 Task: Create a due date automation trigger when advanced on, on the monday of the week before a card is due add fields without custom field "Resume" set to a number greater than 1 and greater than 10 at 11:00 AM.
Action: Mouse moved to (1106, 336)
Screenshot: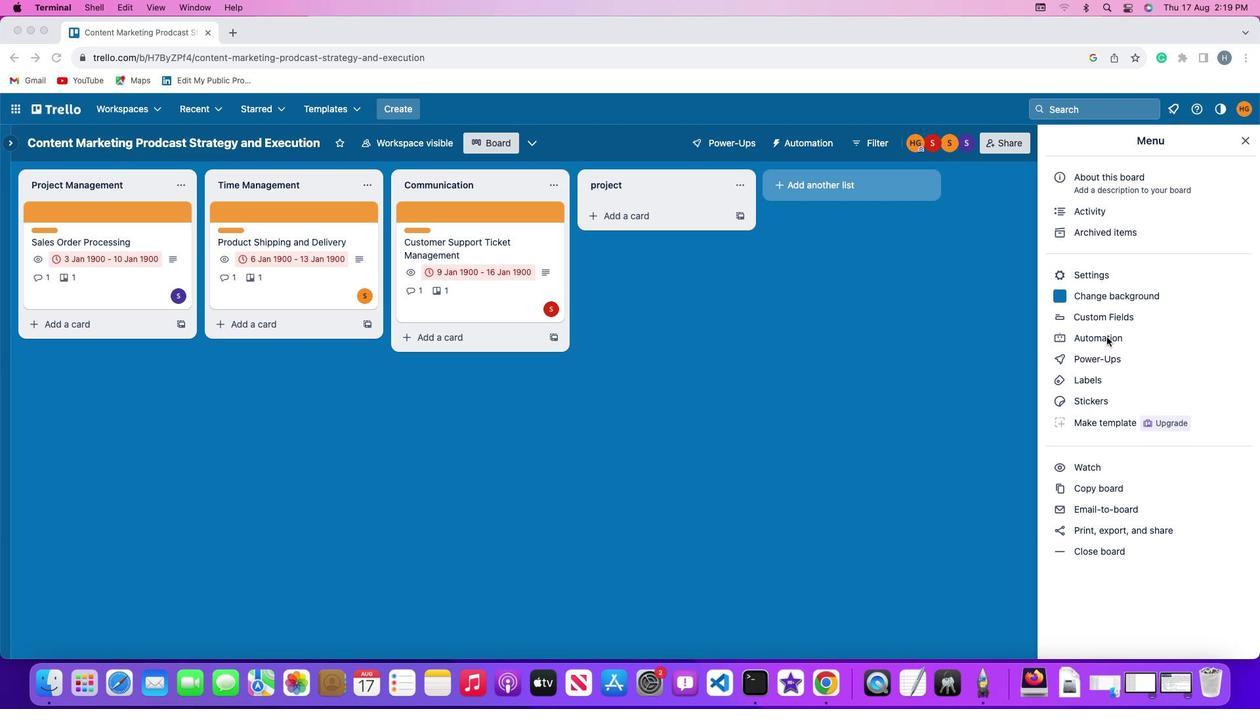 
Action: Mouse pressed left at (1106, 336)
Screenshot: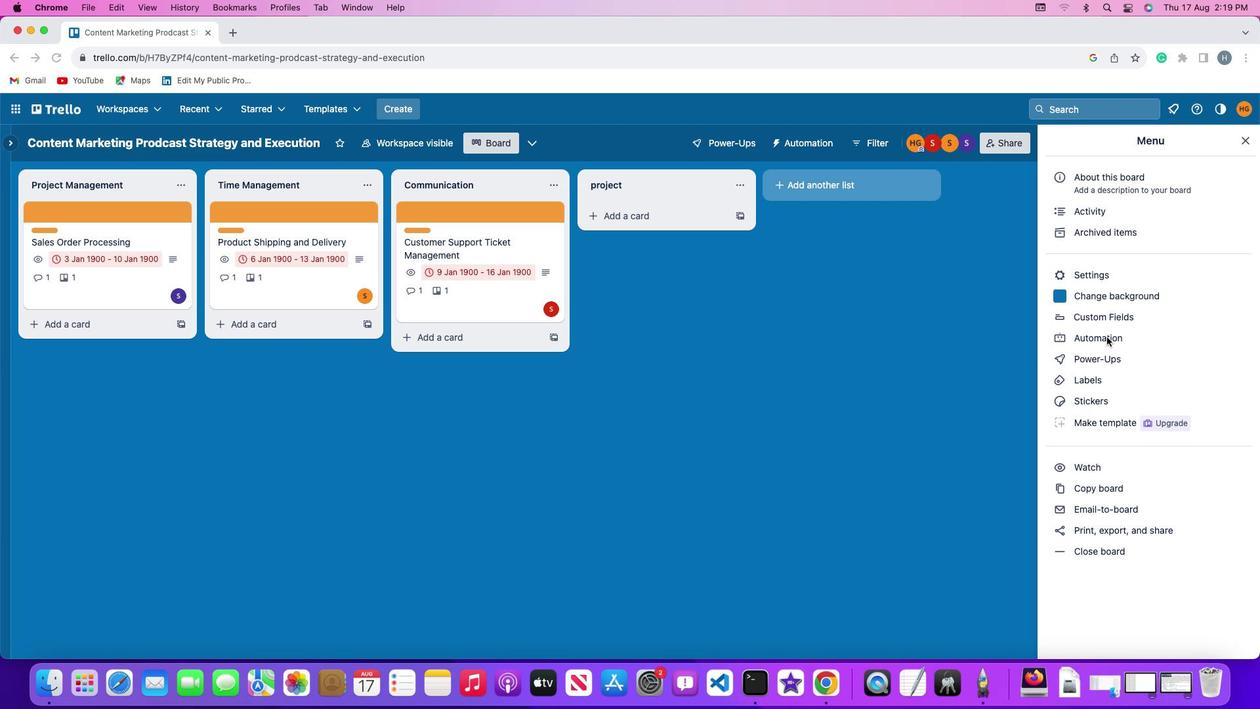 
Action: Mouse pressed left at (1106, 336)
Screenshot: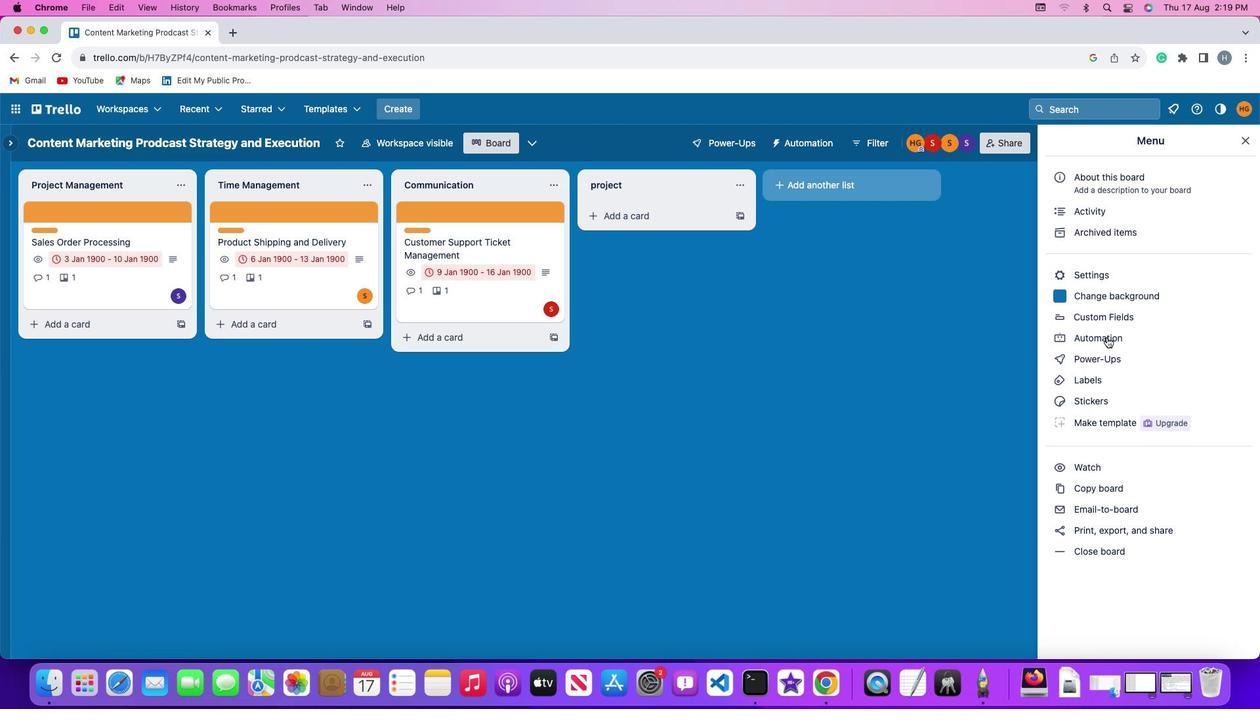
Action: Mouse moved to (47, 303)
Screenshot: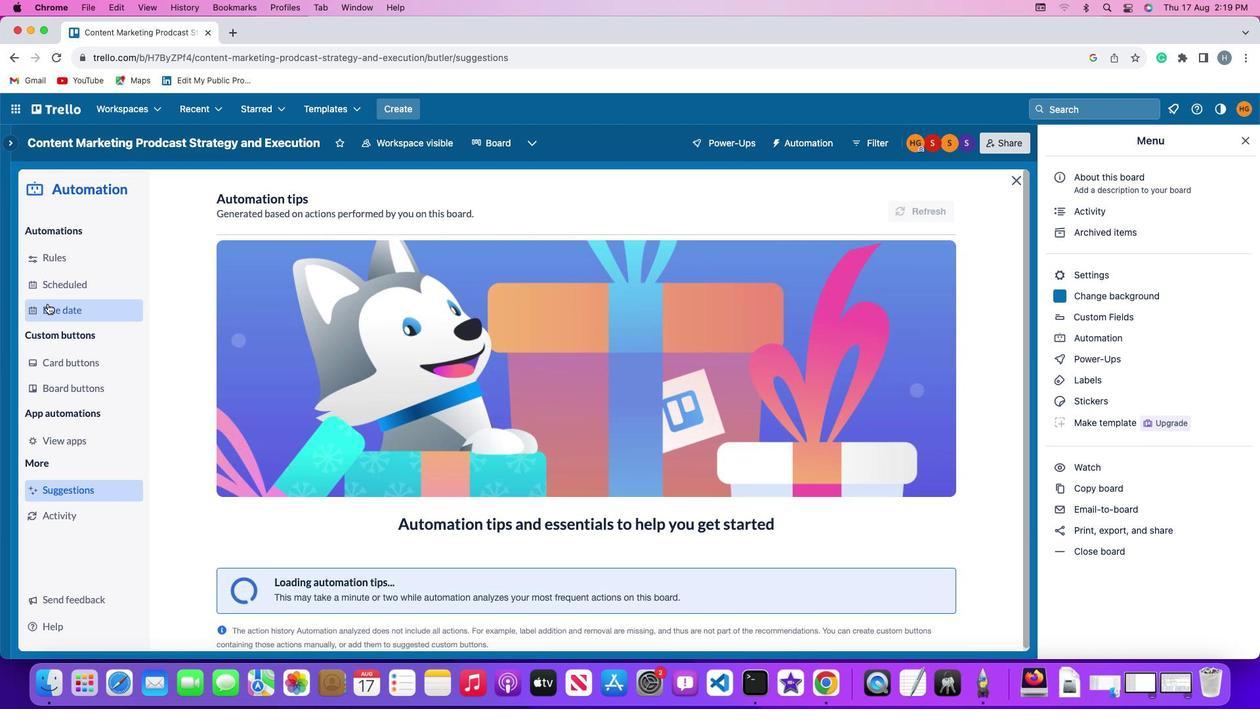 
Action: Mouse pressed left at (47, 303)
Screenshot: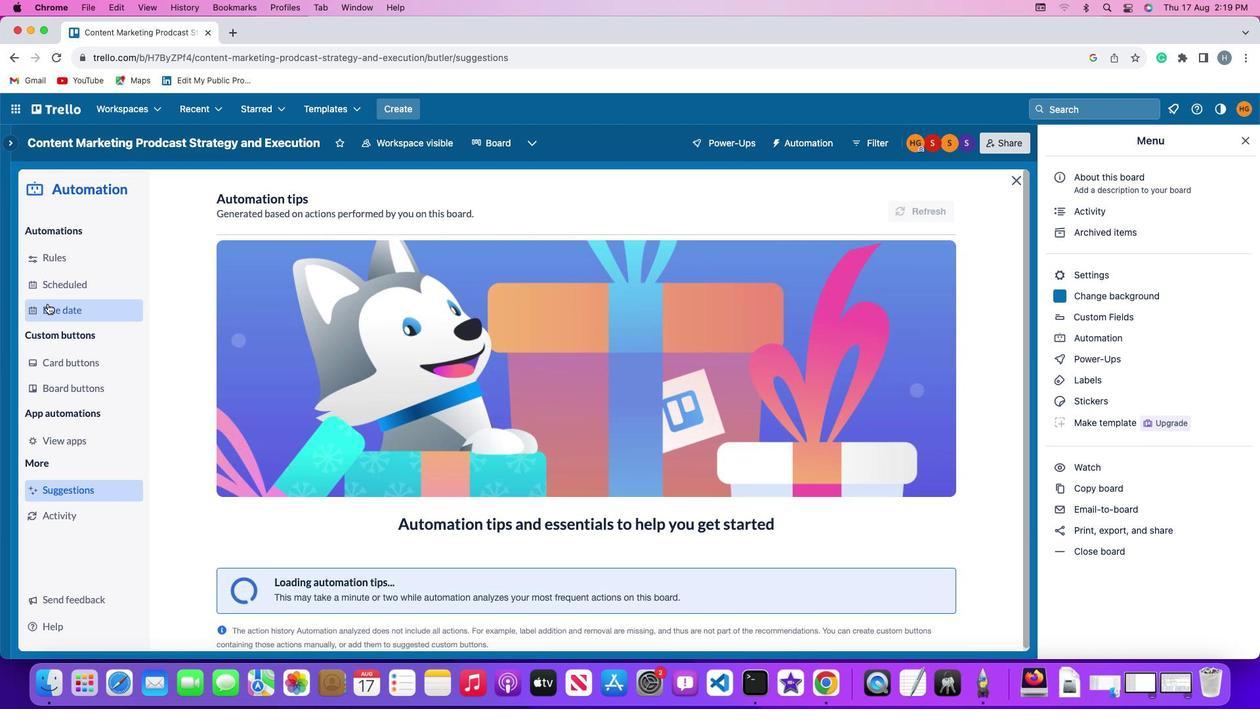 
Action: Mouse moved to (891, 201)
Screenshot: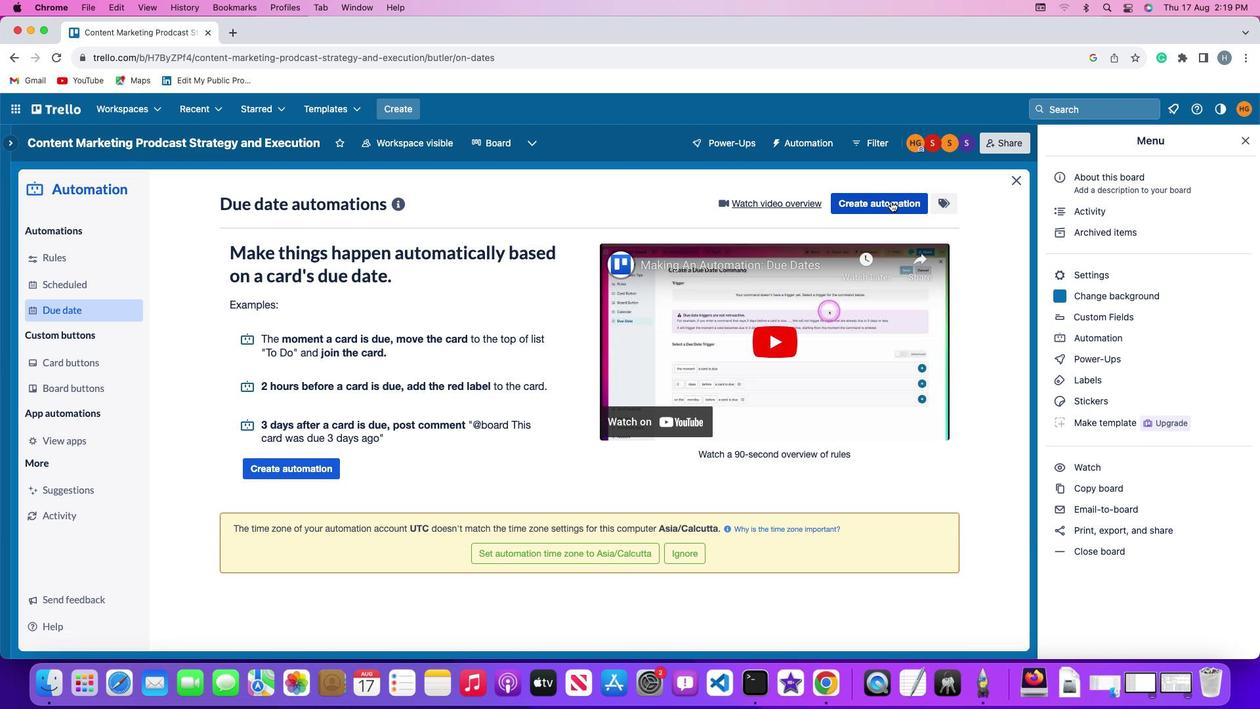 
Action: Mouse pressed left at (891, 201)
Screenshot: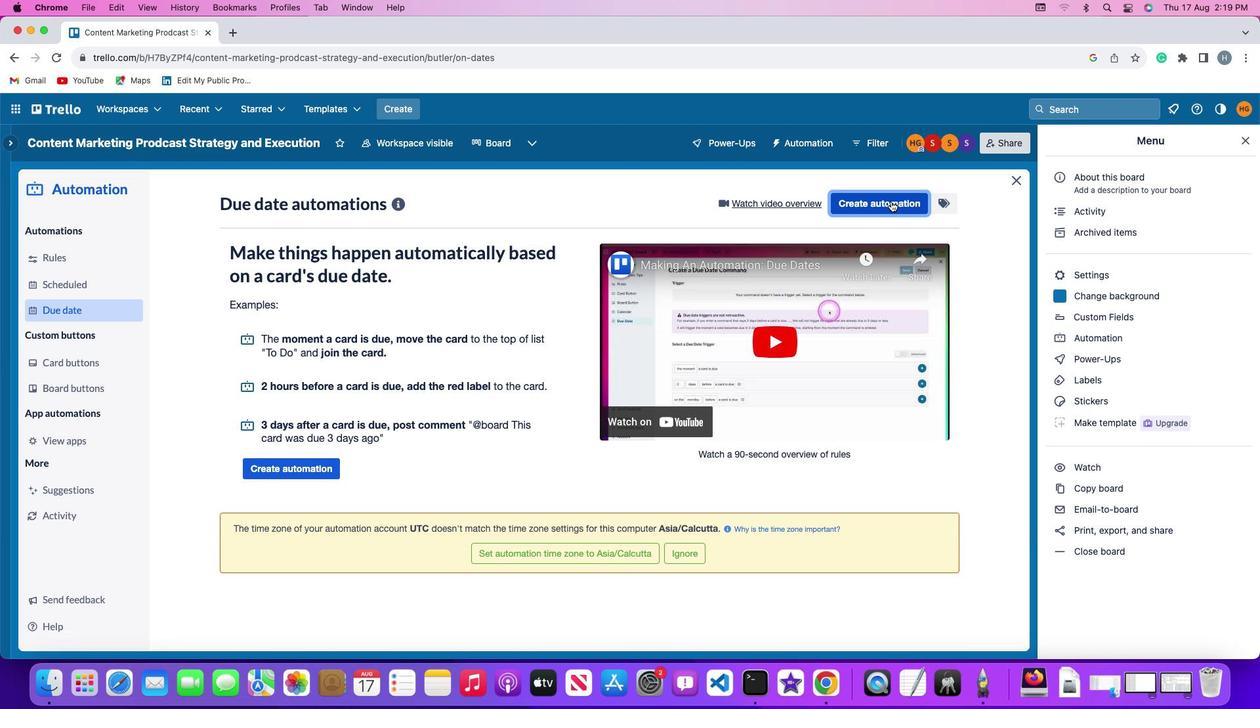 
Action: Mouse moved to (244, 329)
Screenshot: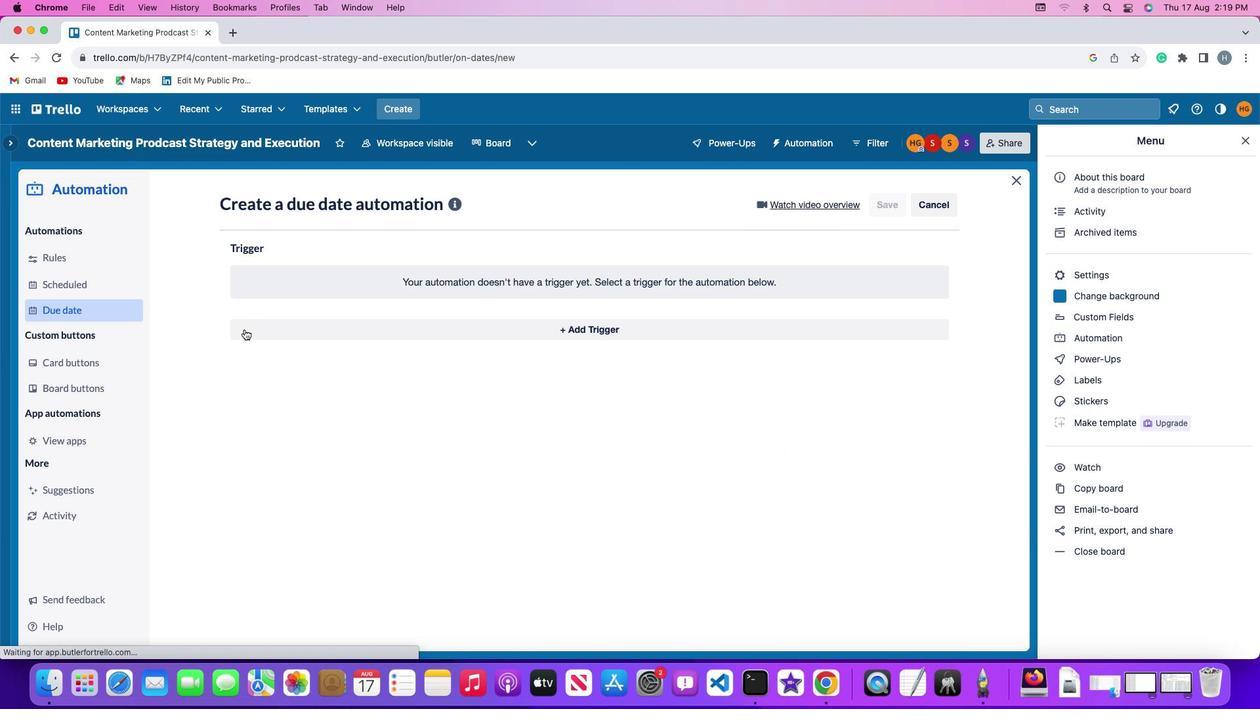 
Action: Mouse pressed left at (244, 329)
Screenshot: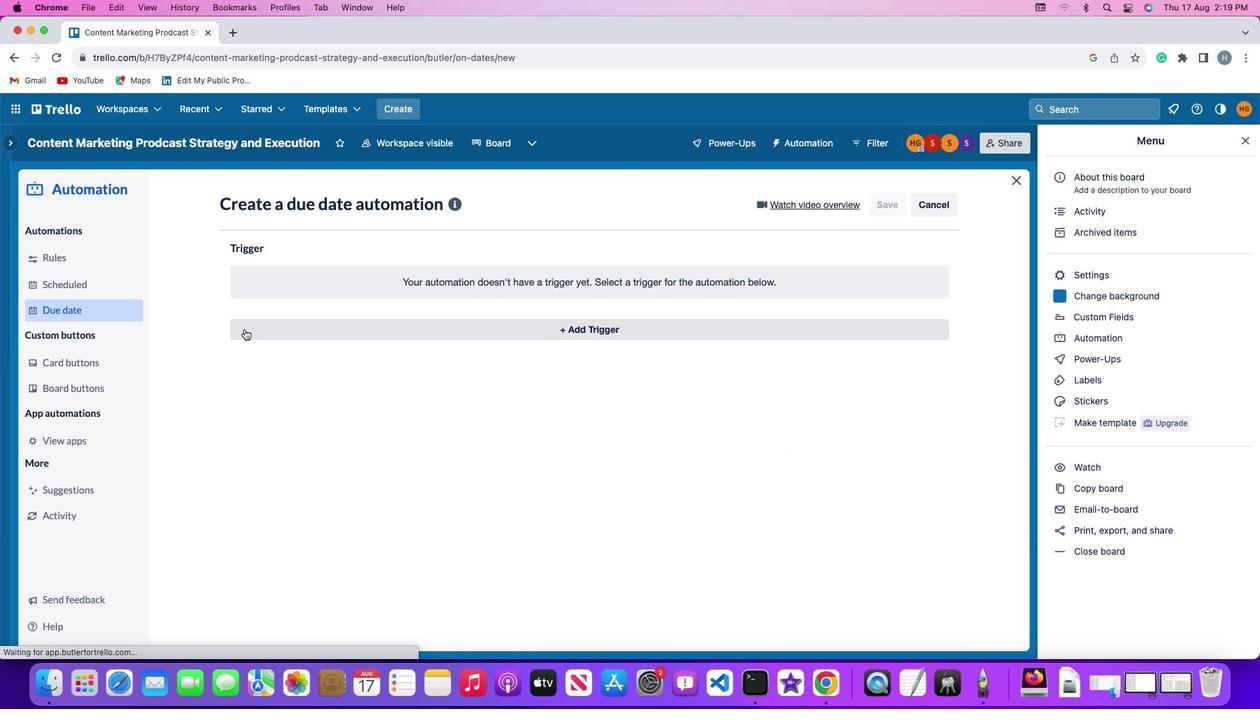 
Action: Mouse moved to (294, 575)
Screenshot: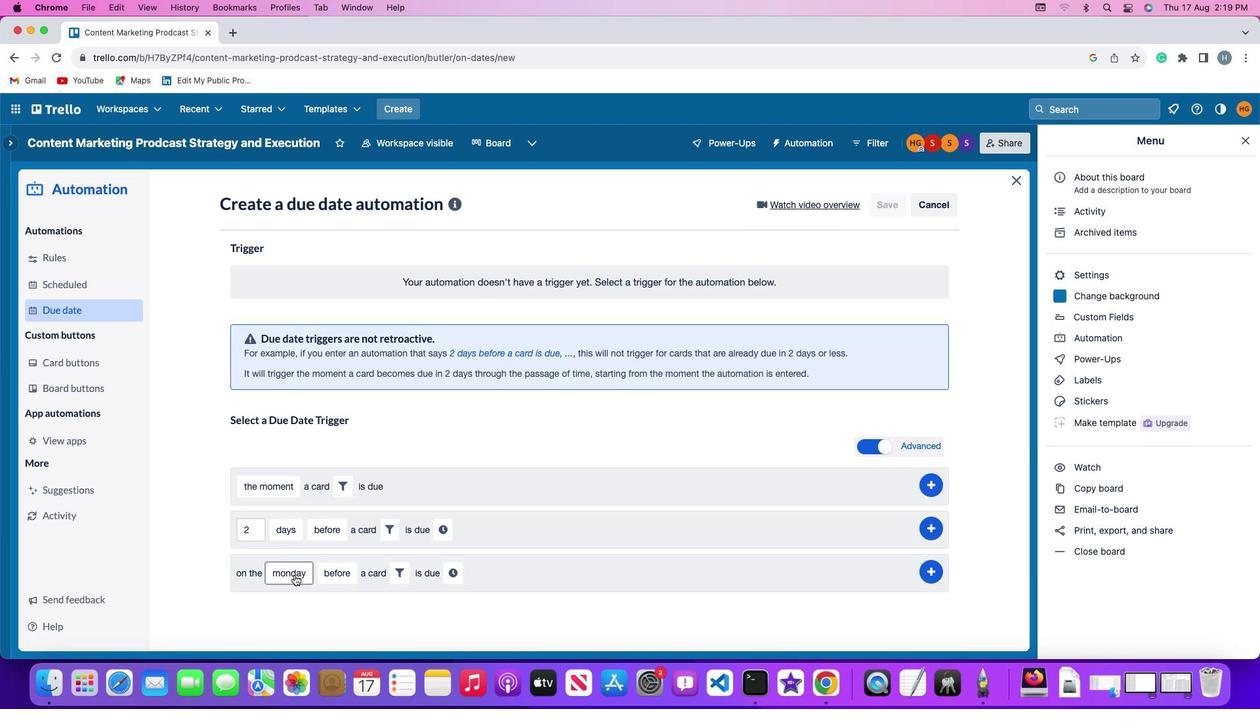 
Action: Mouse pressed left at (294, 575)
Screenshot: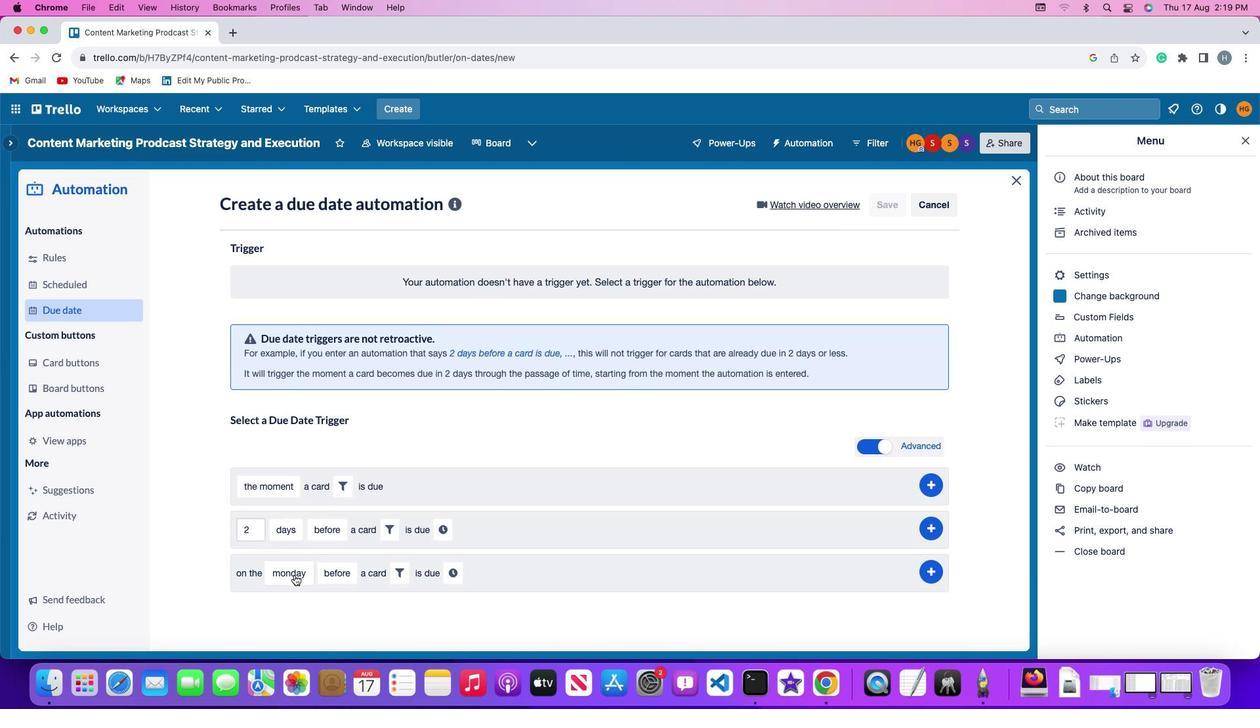 
Action: Mouse moved to (307, 384)
Screenshot: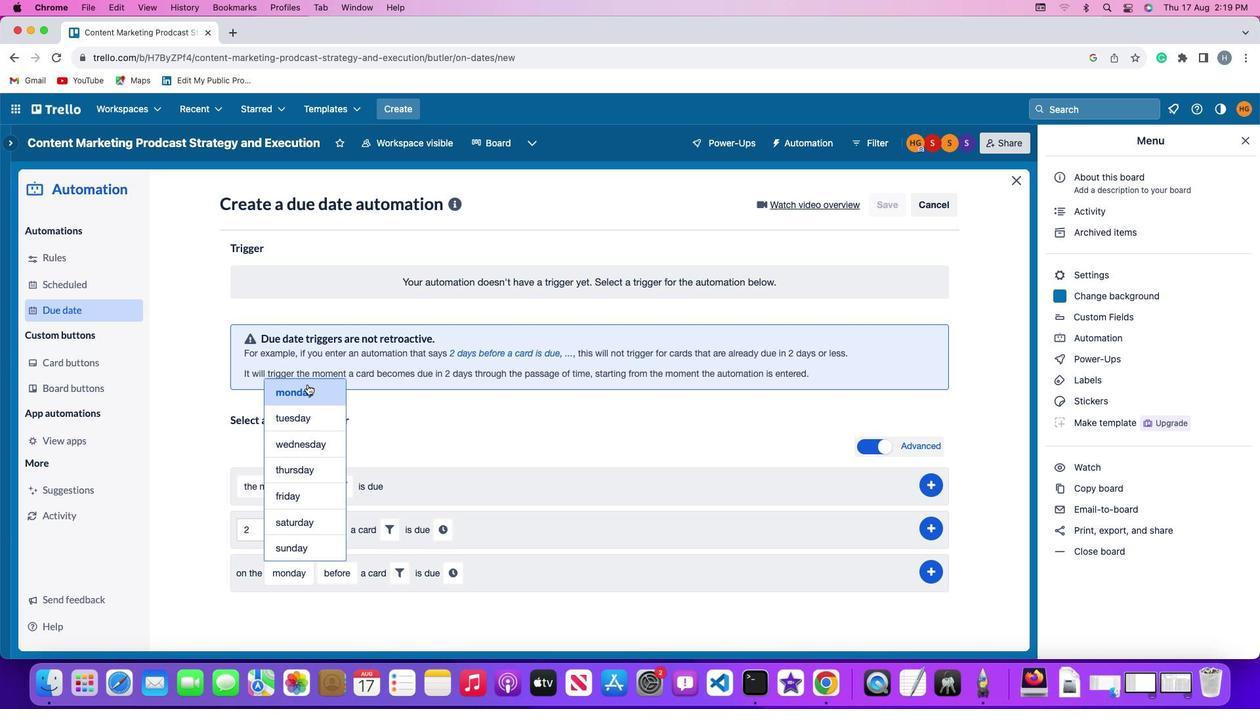 
Action: Mouse pressed left at (307, 384)
Screenshot: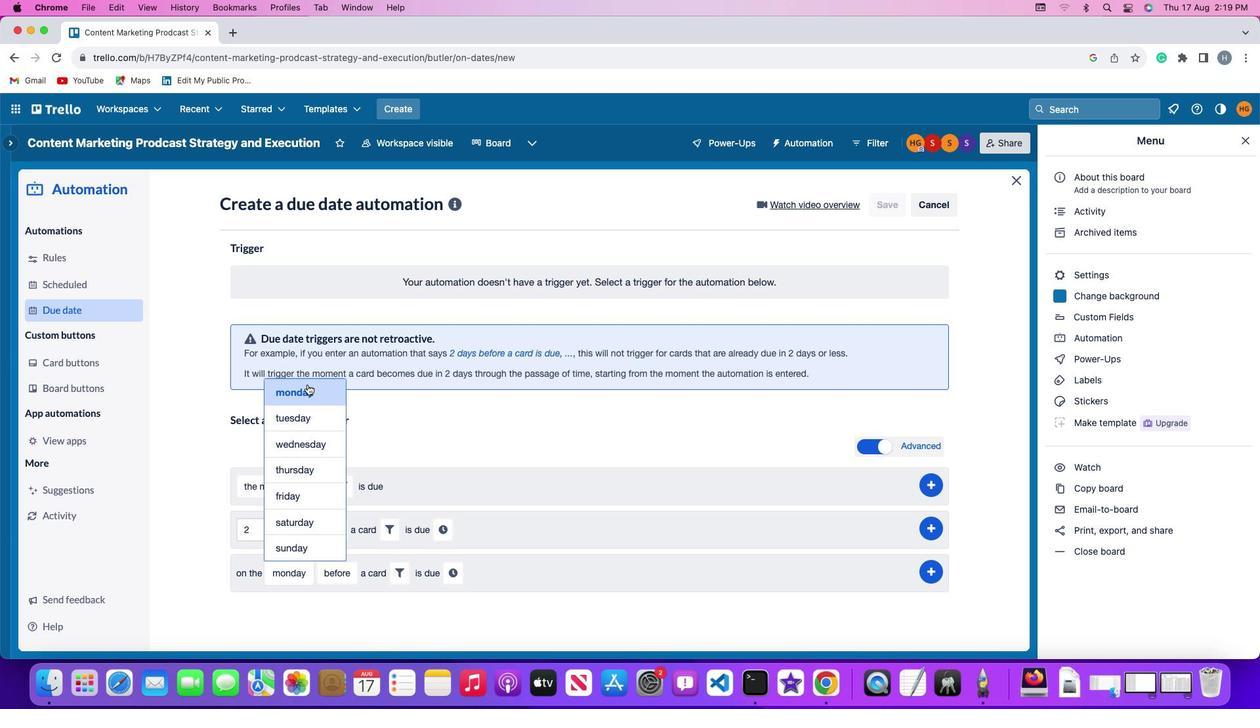 
Action: Mouse moved to (343, 573)
Screenshot: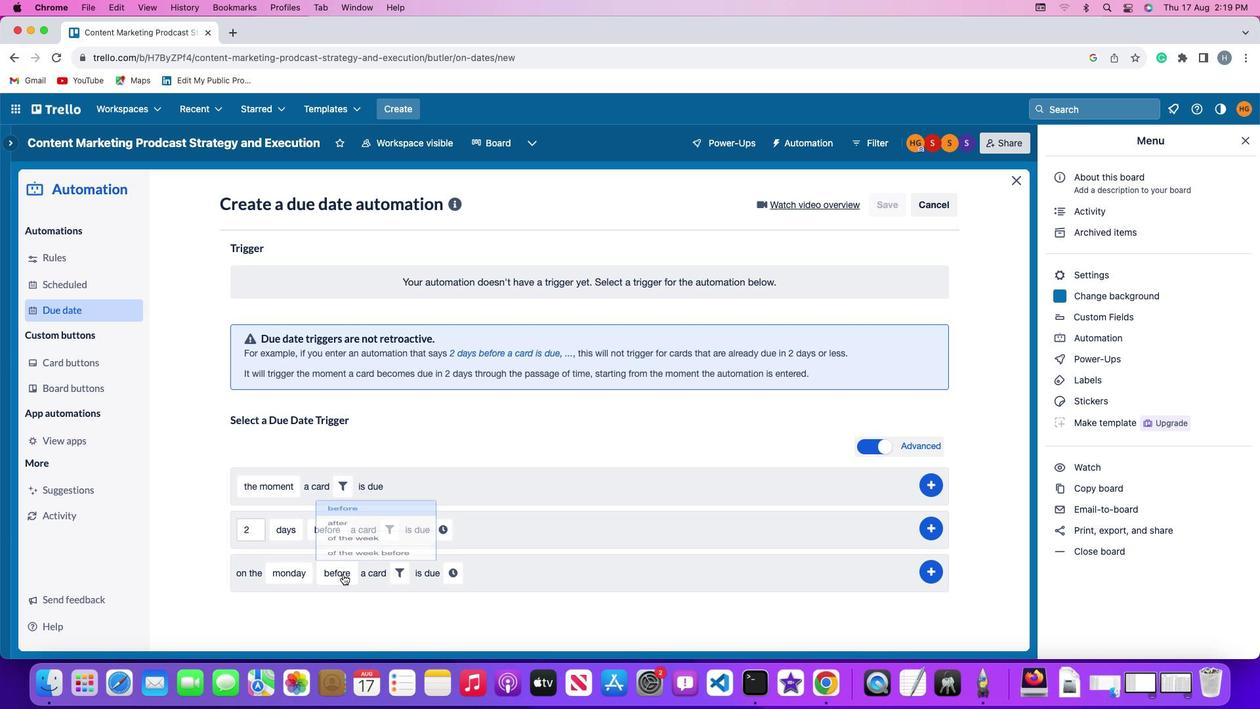 
Action: Mouse pressed left at (343, 573)
Screenshot: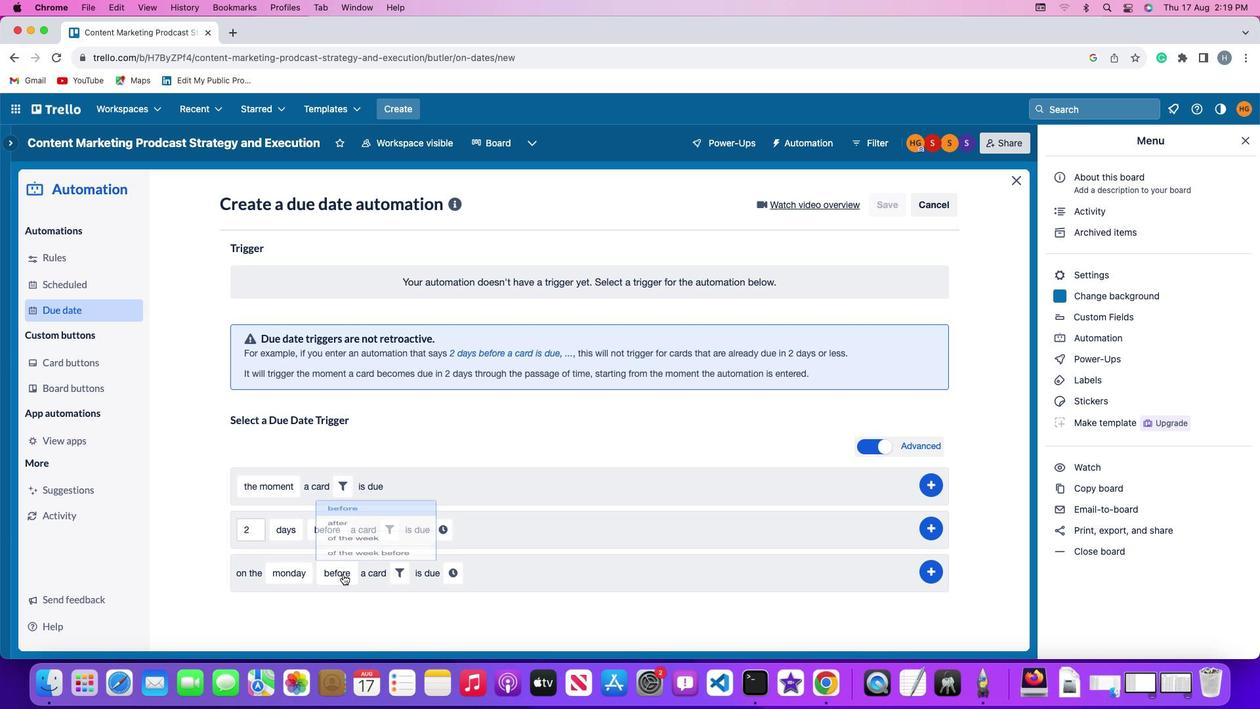 
Action: Mouse moved to (349, 547)
Screenshot: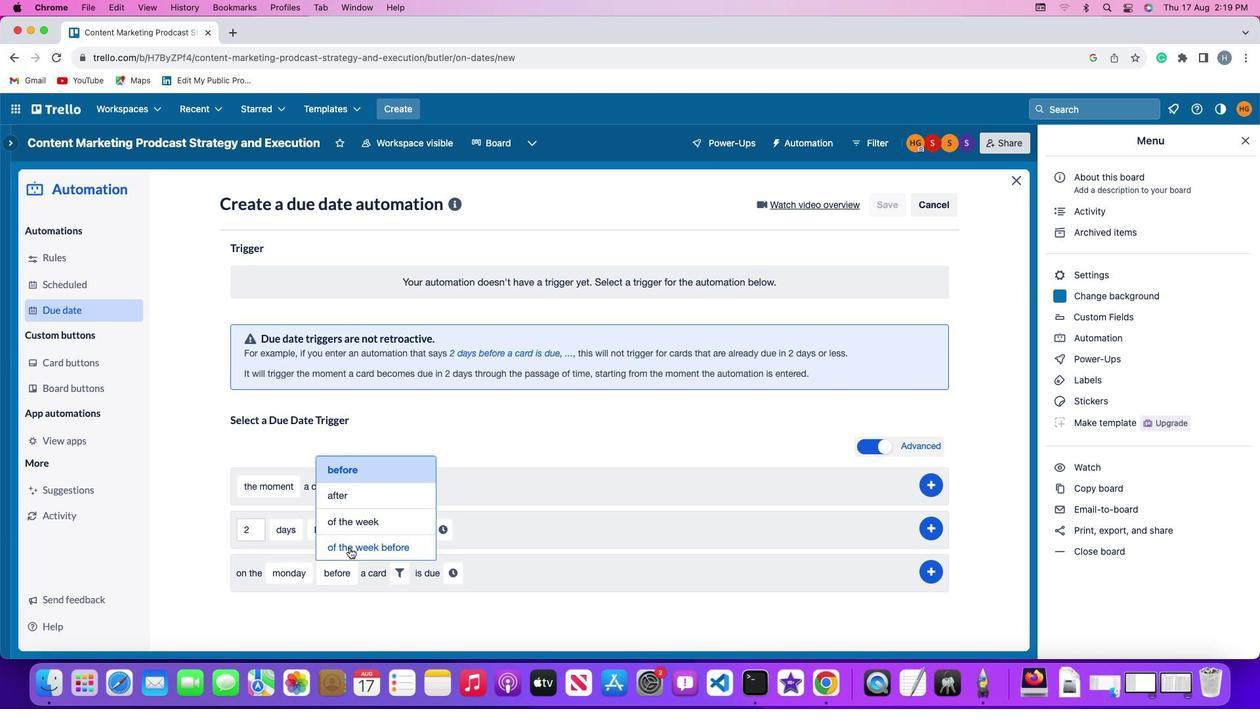 
Action: Mouse pressed left at (349, 547)
Screenshot: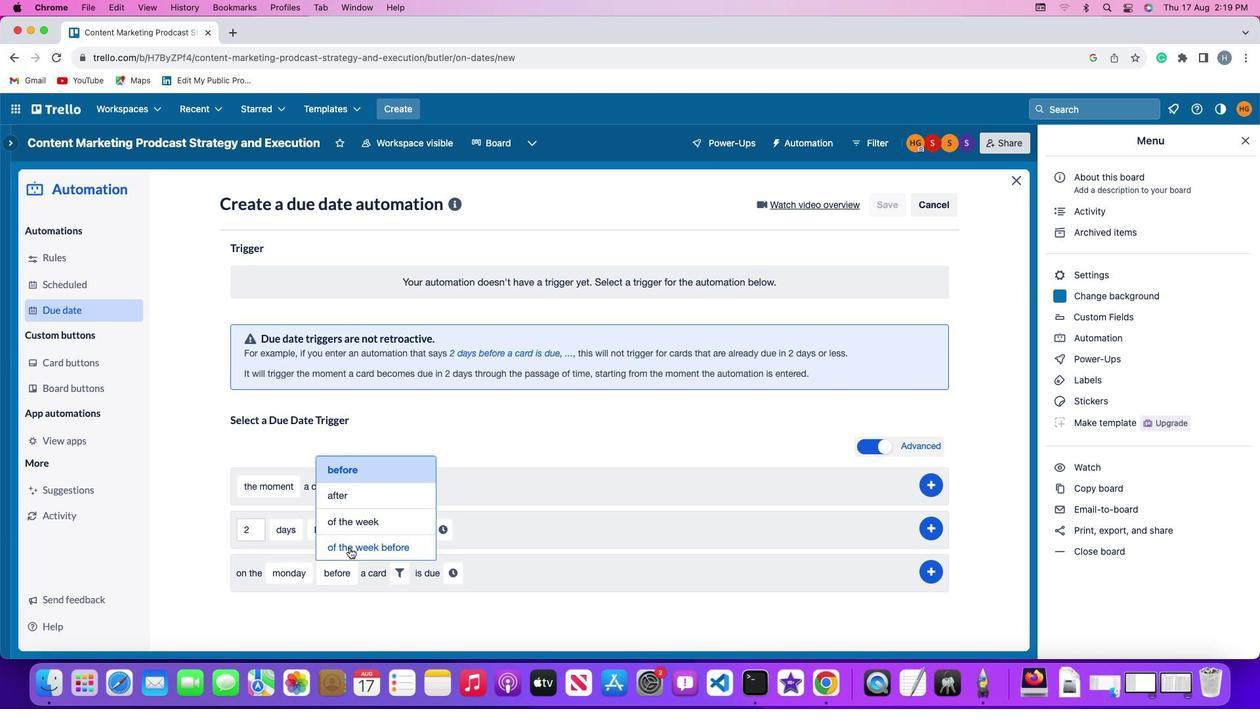 
Action: Mouse moved to (445, 571)
Screenshot: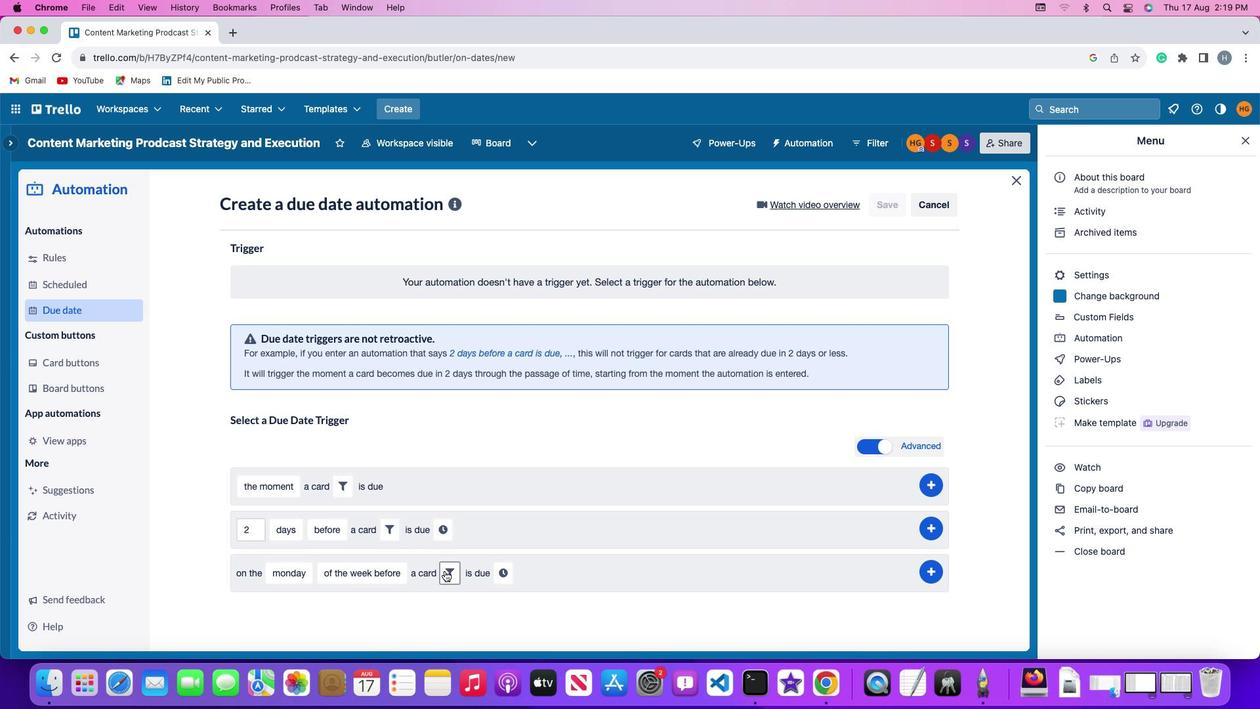 
Action: Mouse pressed left at (445, 571)
Screenshot: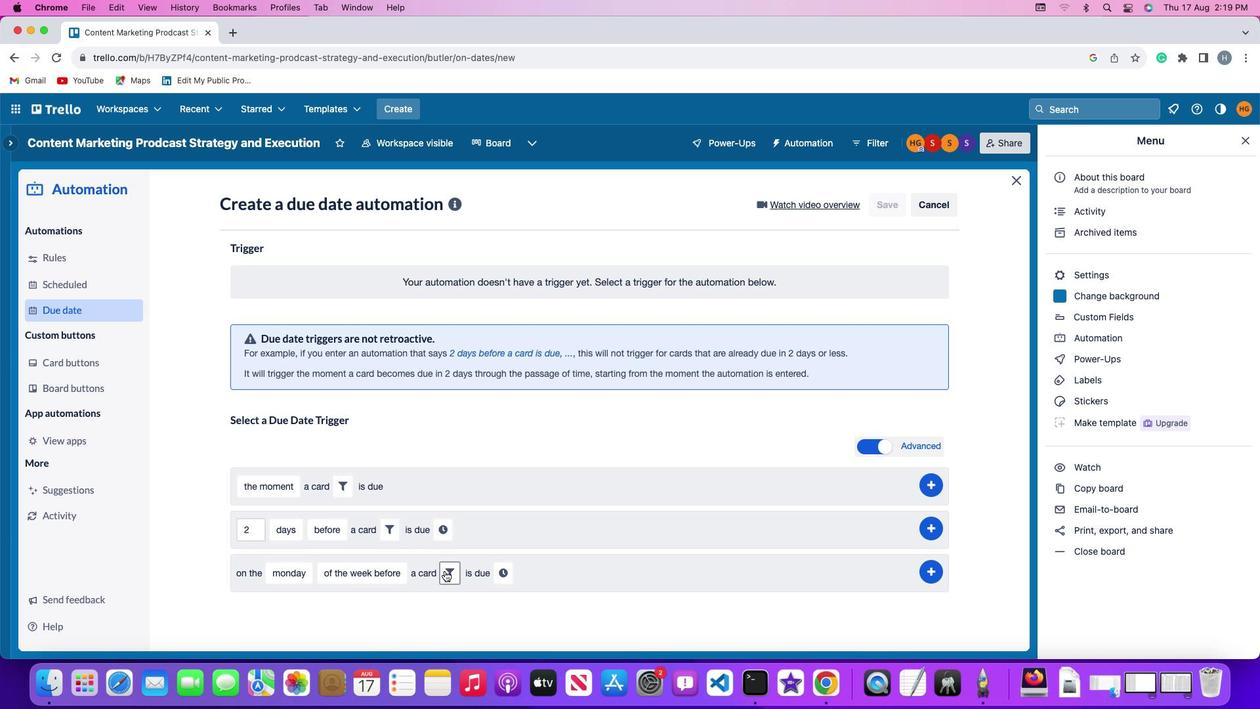 
Action: Mouse moved to (654, 613)
Screenshot: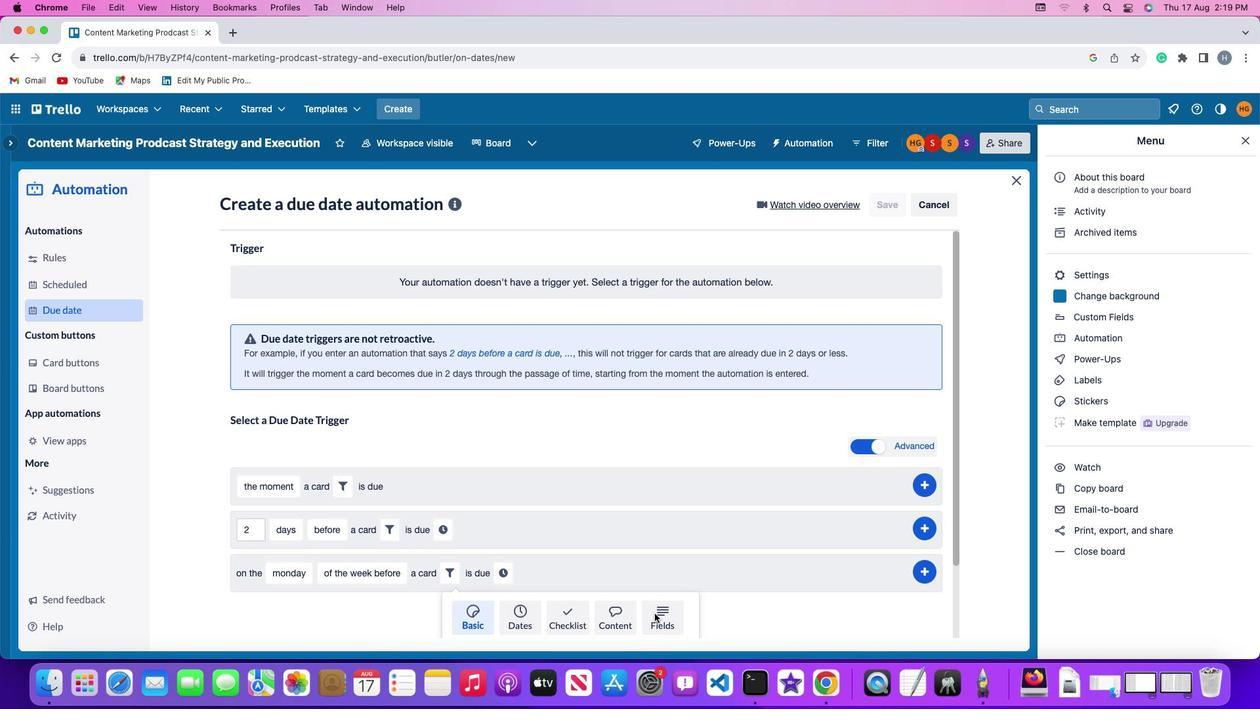 
Action: Mouse pressed left at (654, 613)
Screenshot: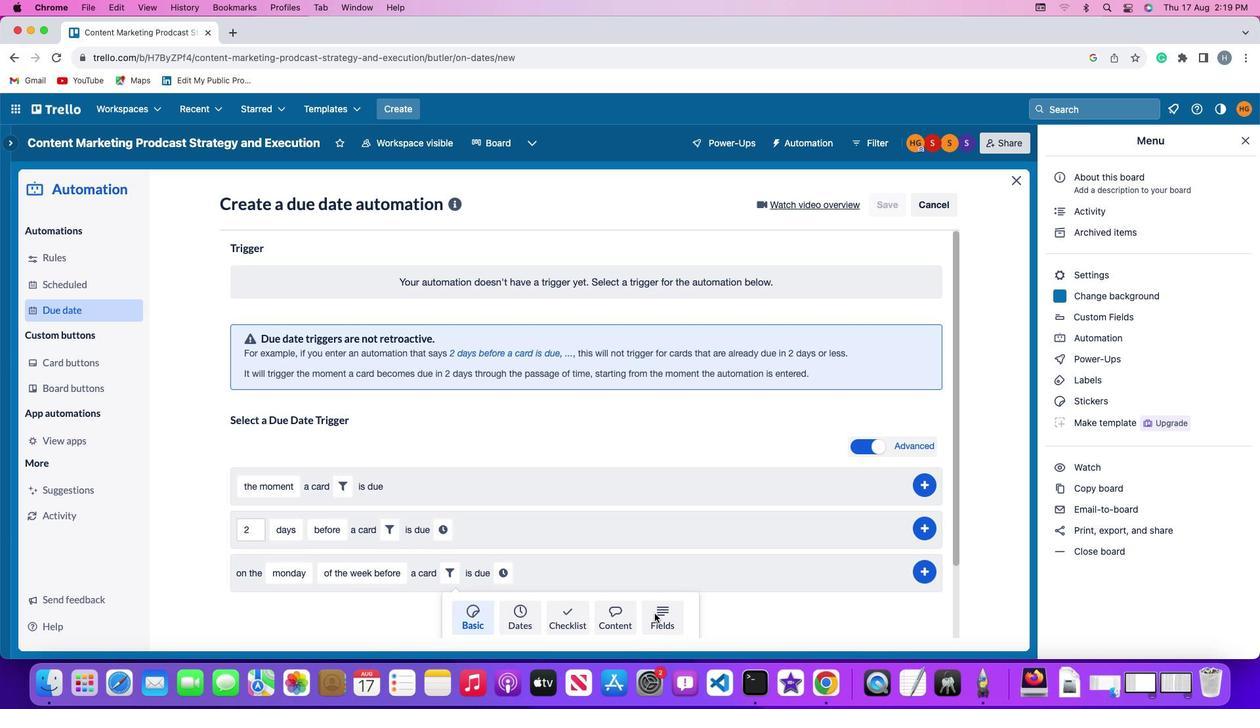 
Action: Mouse moved to (388, 598)
Screenshot: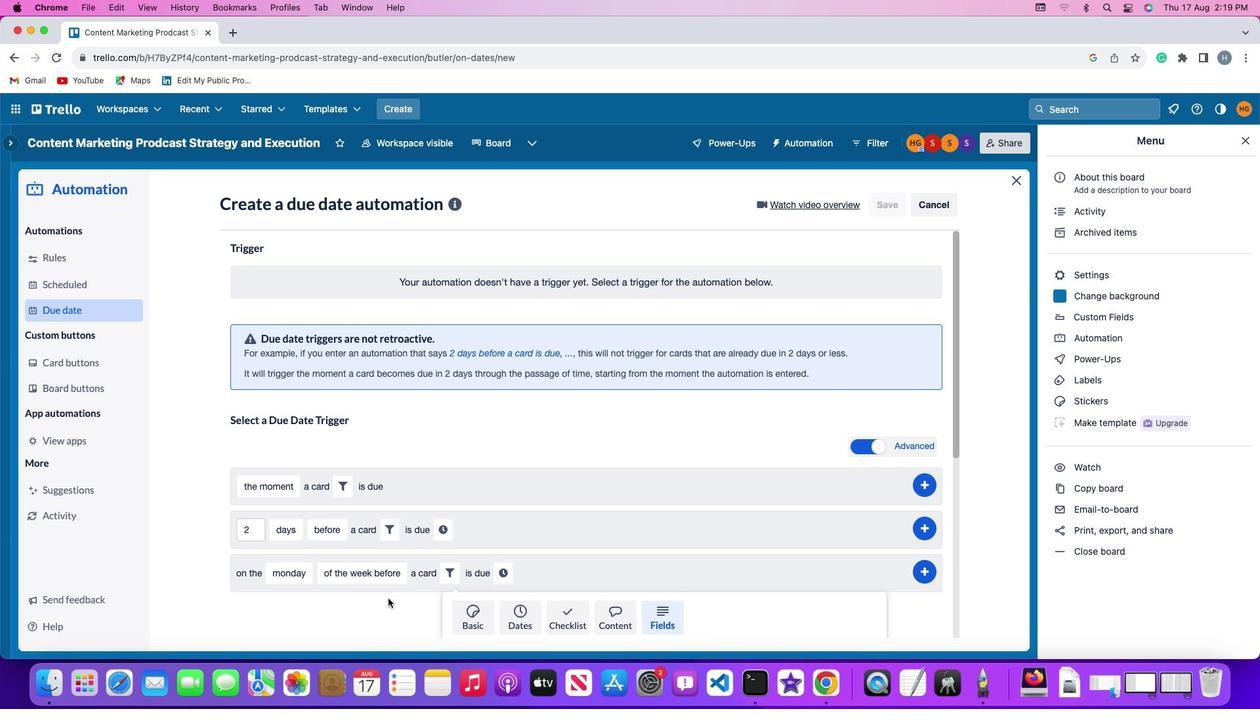 
Action: Mouse scrolled (388, 598) with delta (0, 0)
Screenshot: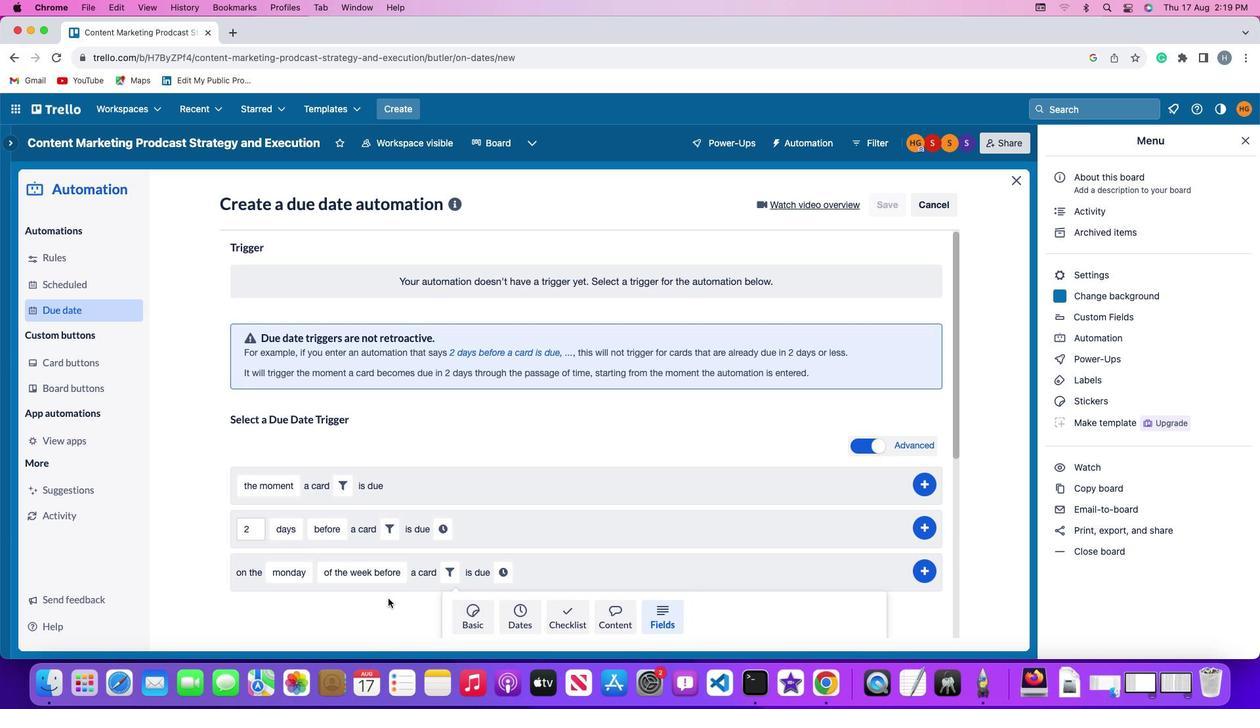 
Action: Mouse scrolled (388, 598) with delta (0, 0)
Screenshot: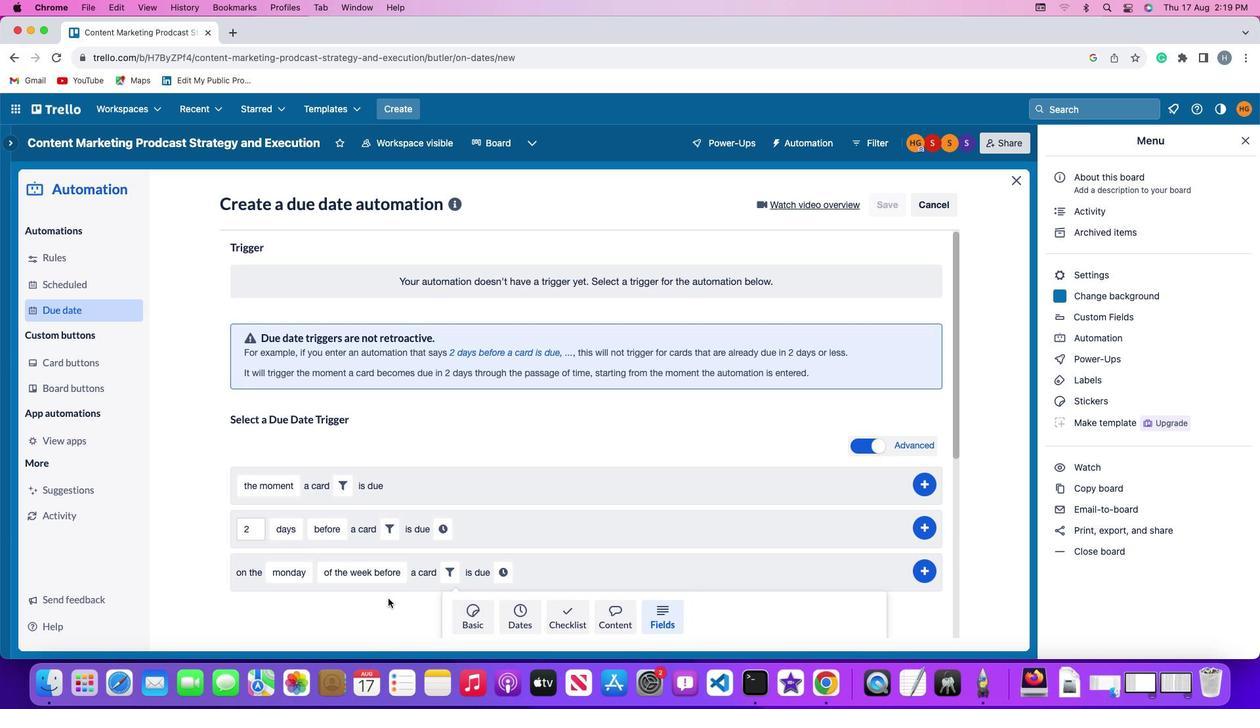 
Action: Mouse scrolled (388, 598) with delta (0, -2)
Screenshot: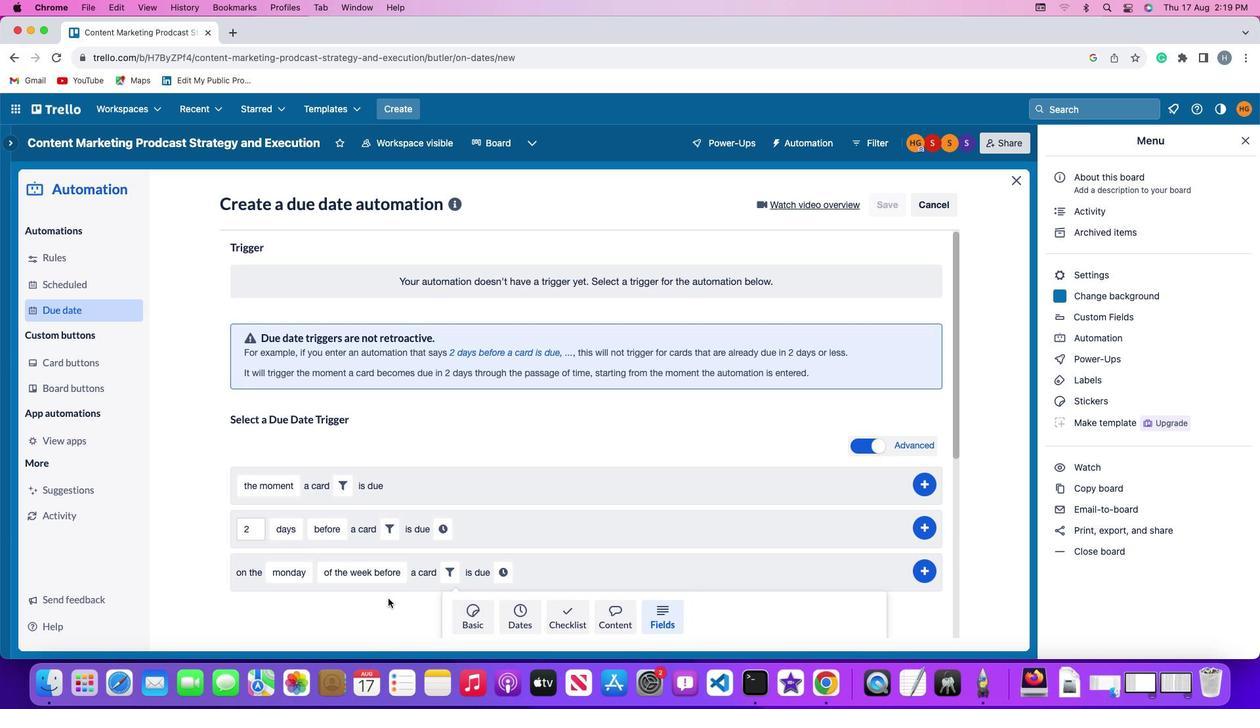 
Action: Mouse scrolled (388, 598) with delta (0, -3)
Screenshot: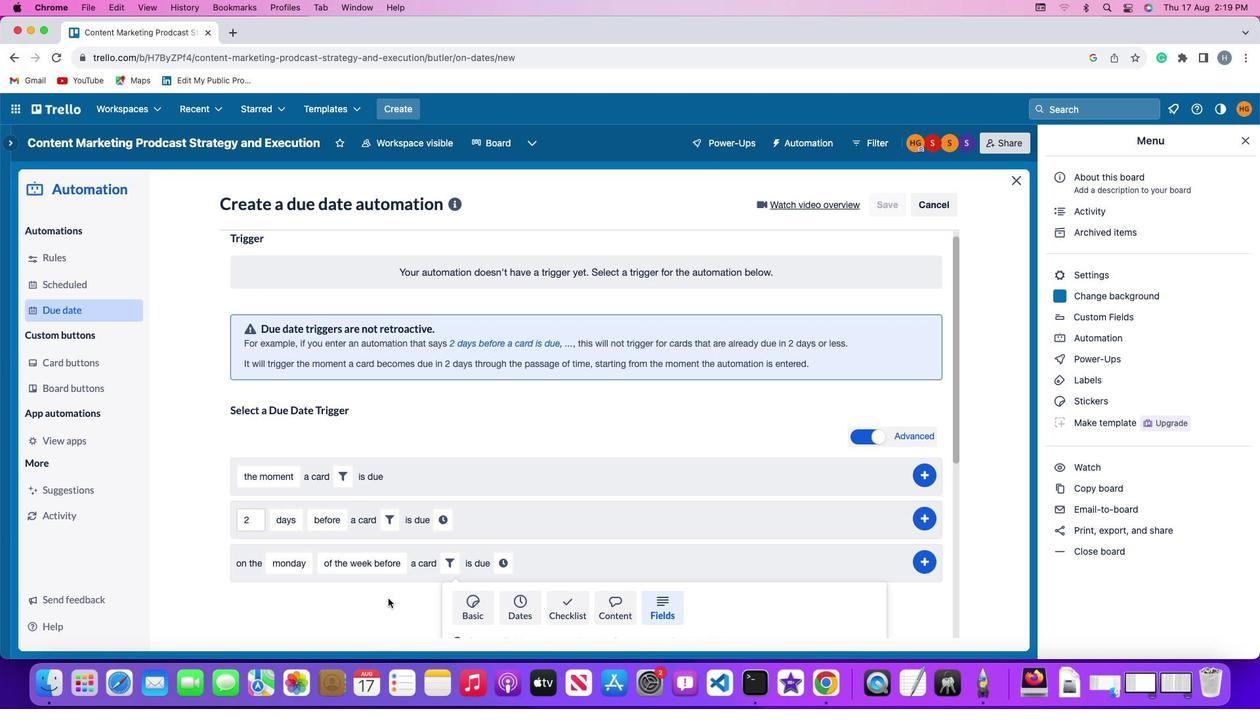 
Action: Mouse scrolled (388, 598) with delta (0, -3)
Screenshot: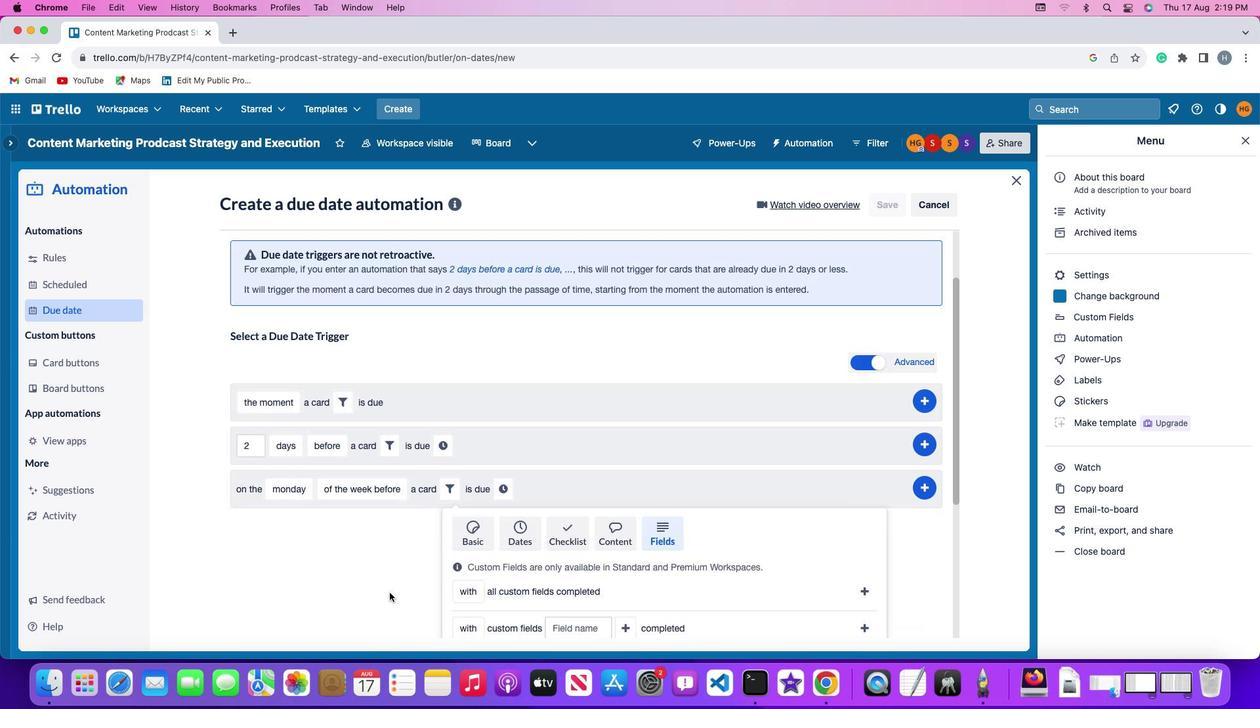 
Action: Mouse moved to (389, 588)
Screenshot: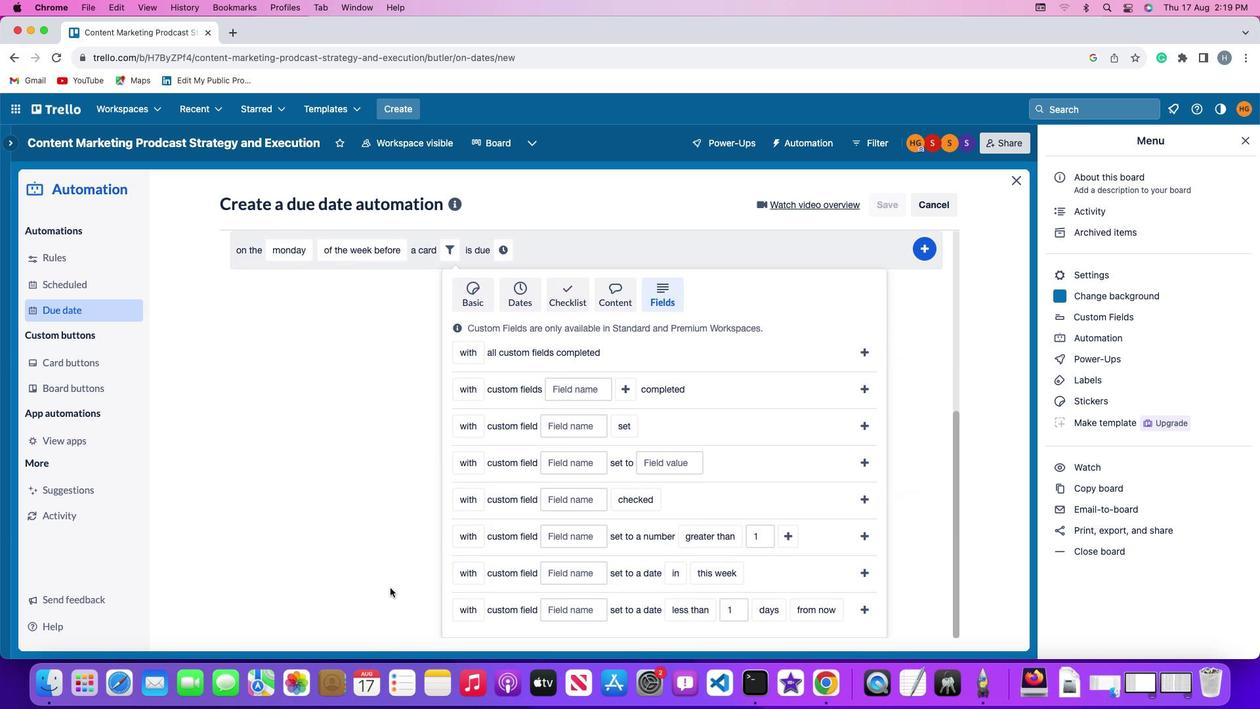 
Action: Mouse scrolled (389, 588) with delta (0, 0)
Screenshot: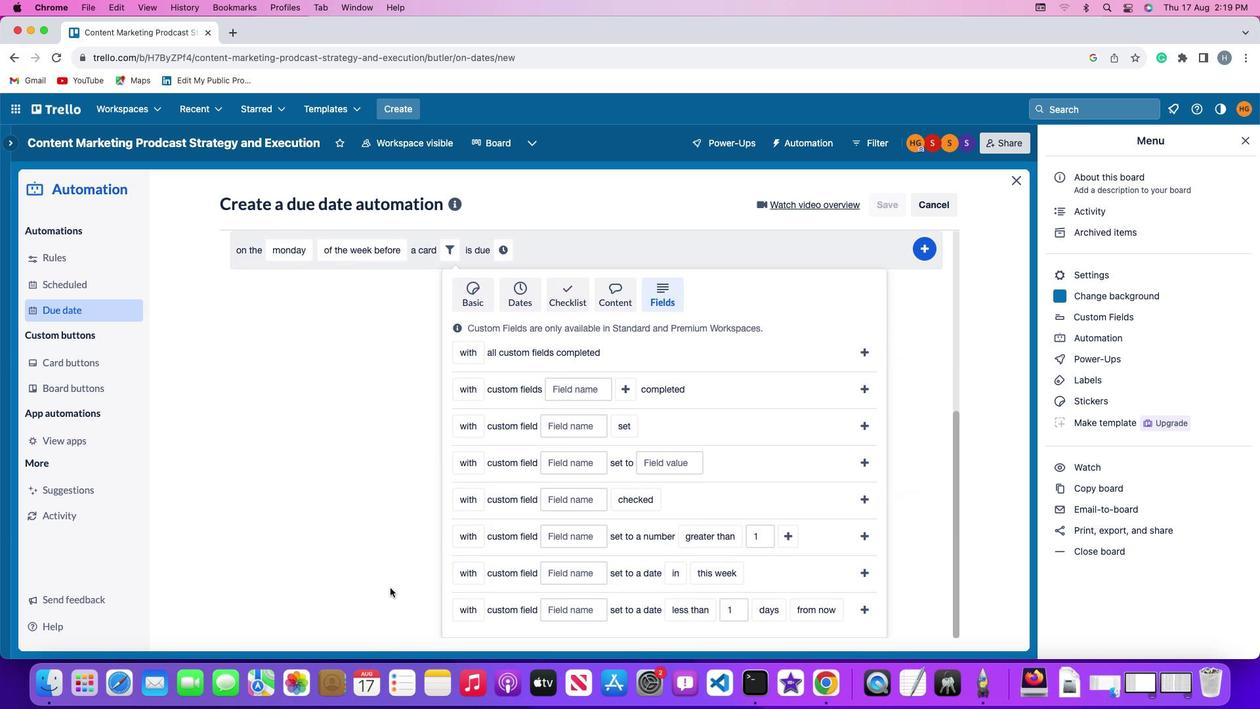 
Action: Mouse scrolled (389, 588) with delta (0, 0)
Screenshot: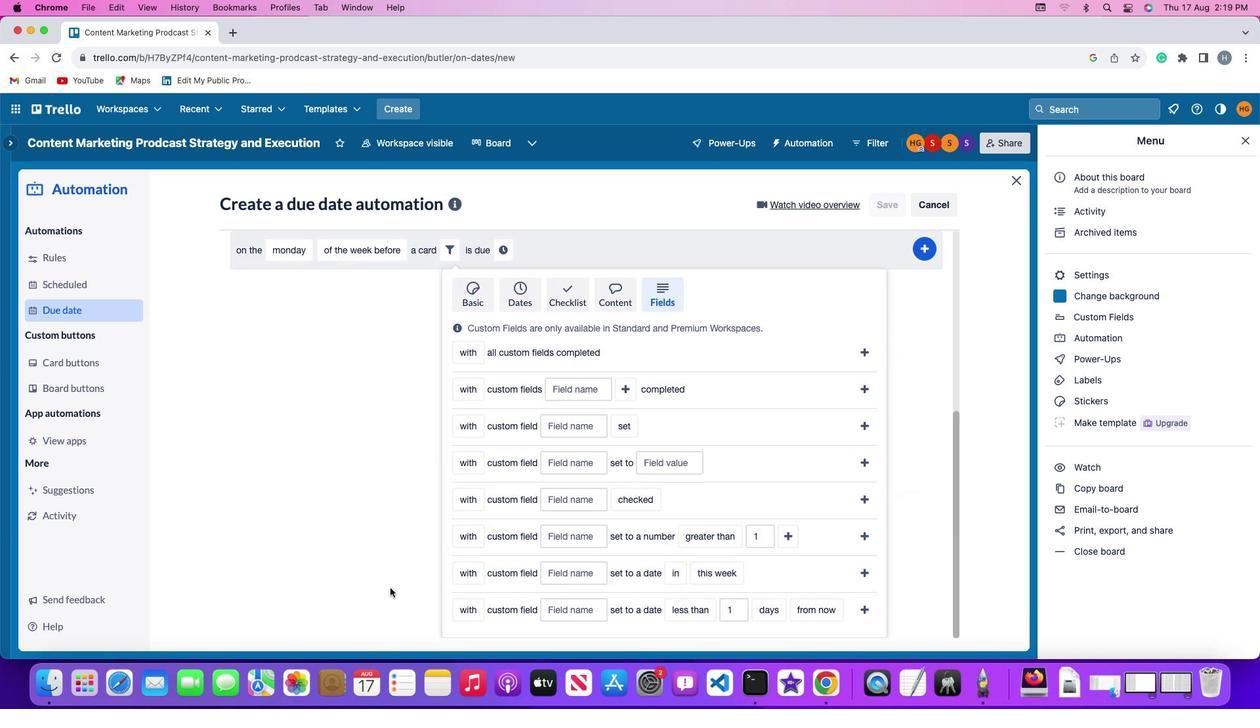 
Action: Mouse scrolled (389, 588) with delta (0, -1)
Screenshot: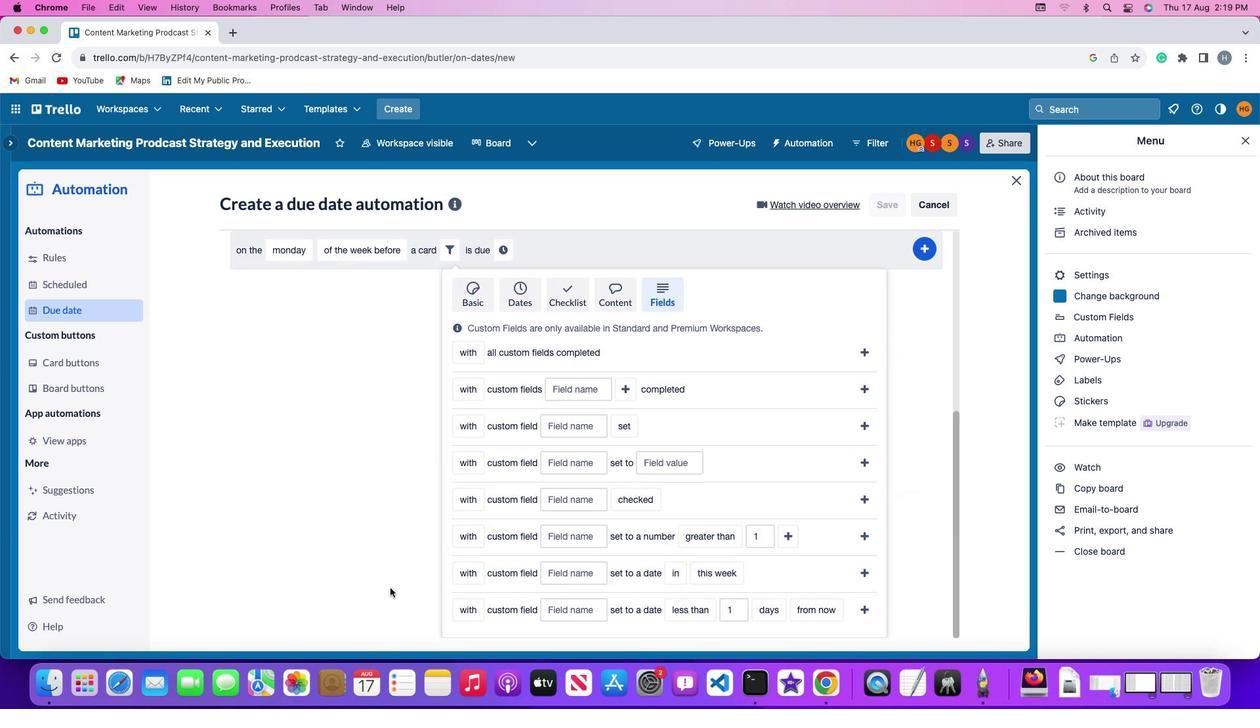 
Action: Mouse scrolled (389, 588) with delta (0, -3)
Screenshot: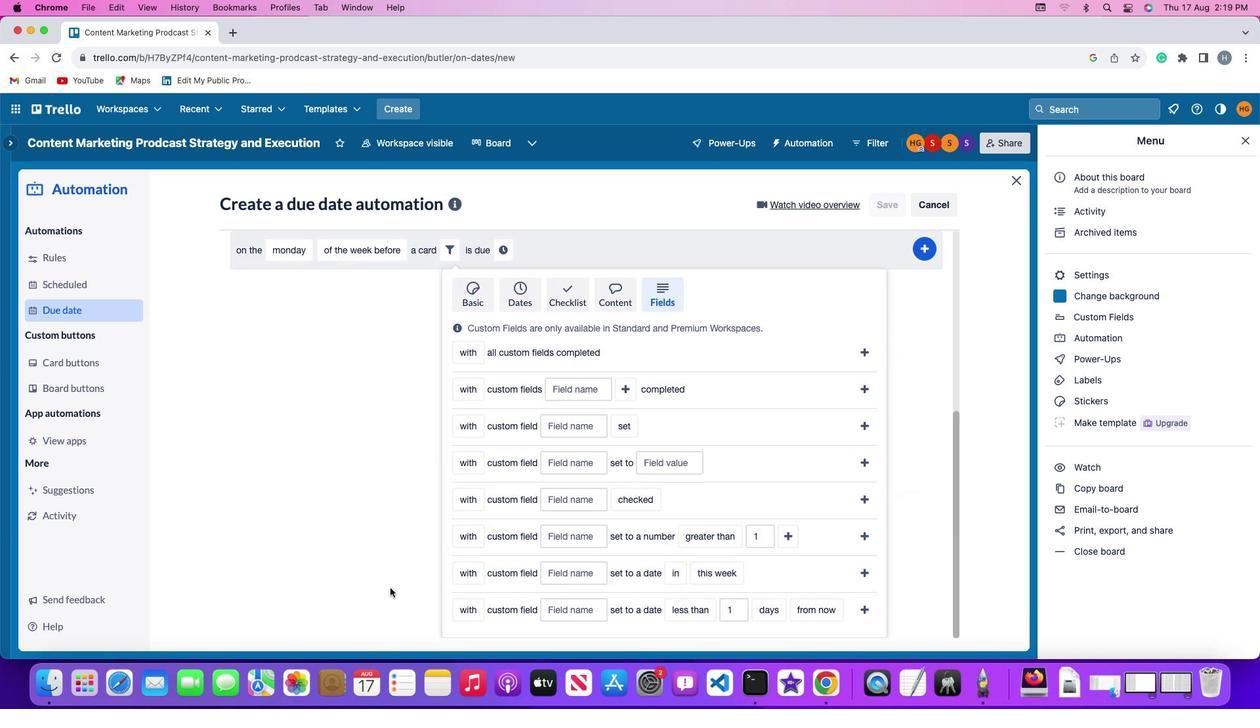 
Action: Mouse scrolled (389, 588) with delta (0, -3)
Screenshot: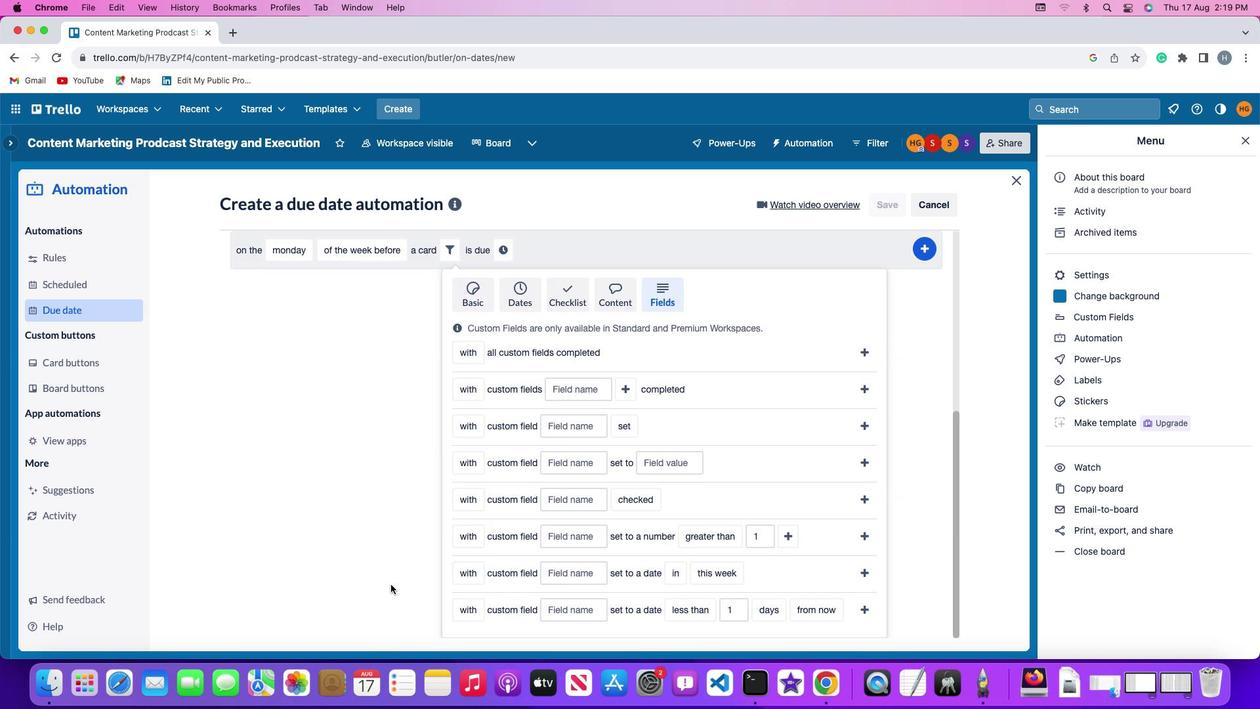 
Action: Mouse moved to (468, 529)
Screenshot: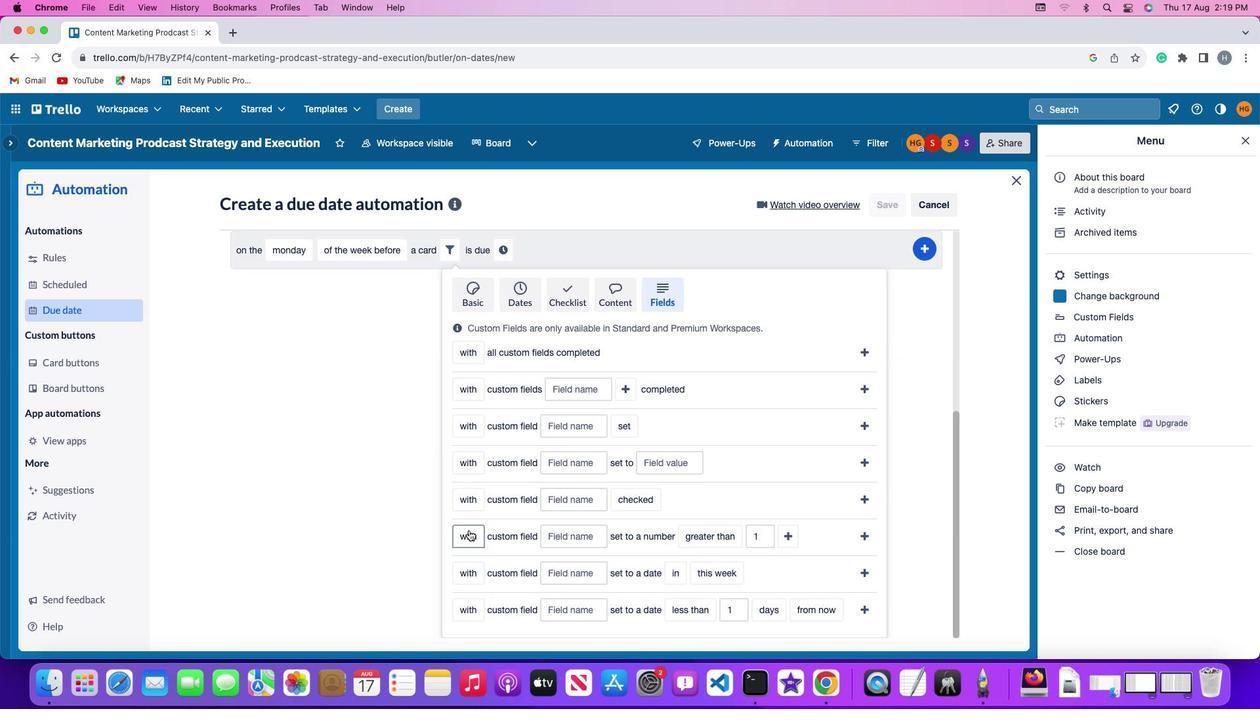 
Action: Mouse pressed left at (468, 529)
Screenshot: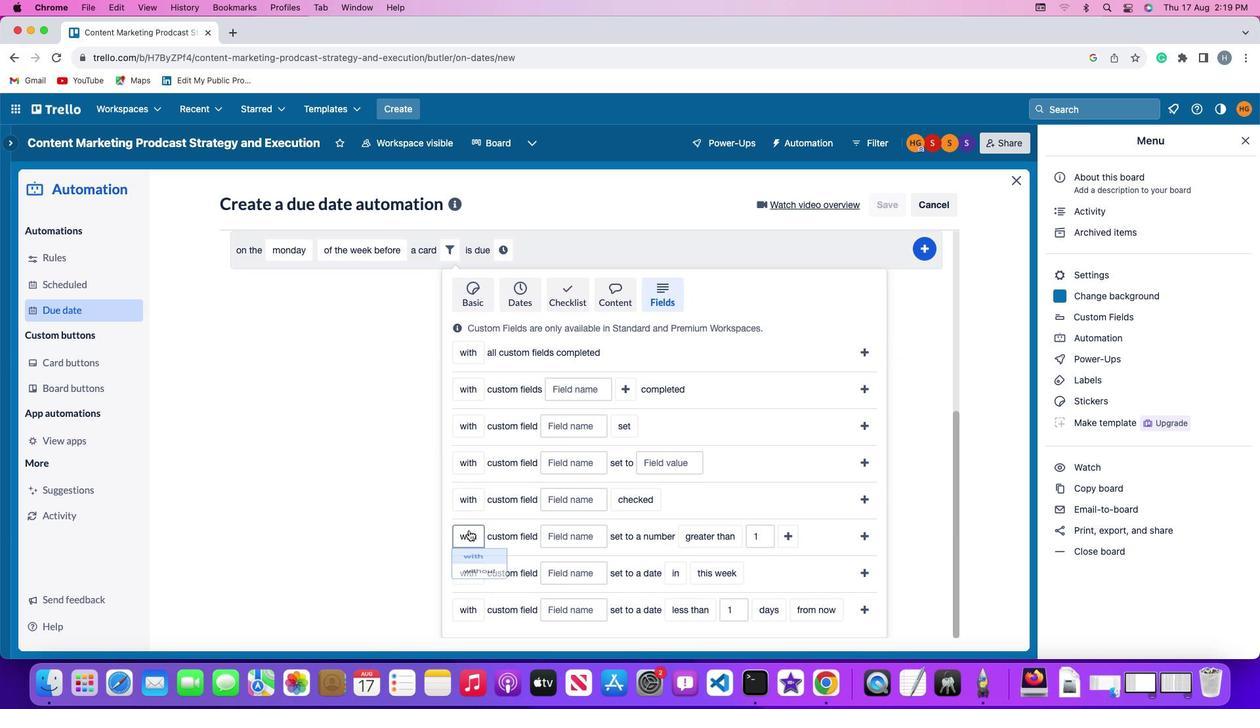 
Action: Mouse moved to (477, 584)
Screenshot: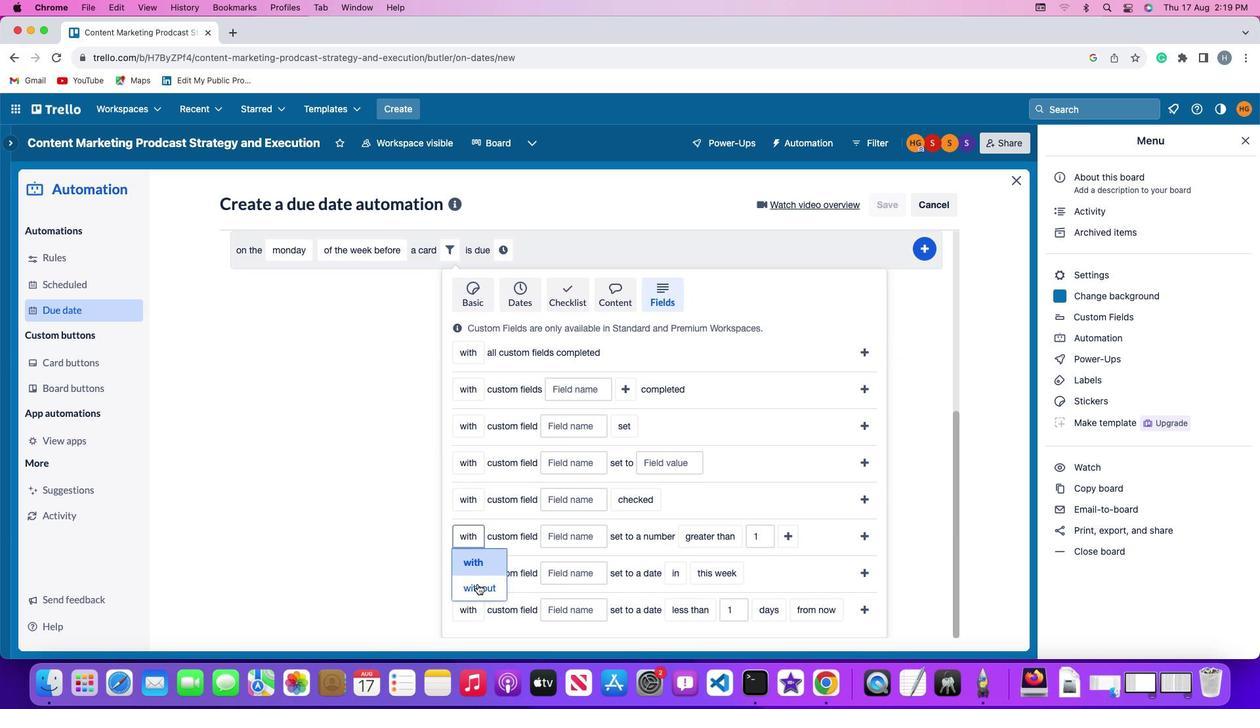 
Action: Mouse pressed left at (477, 584)
Screenshot: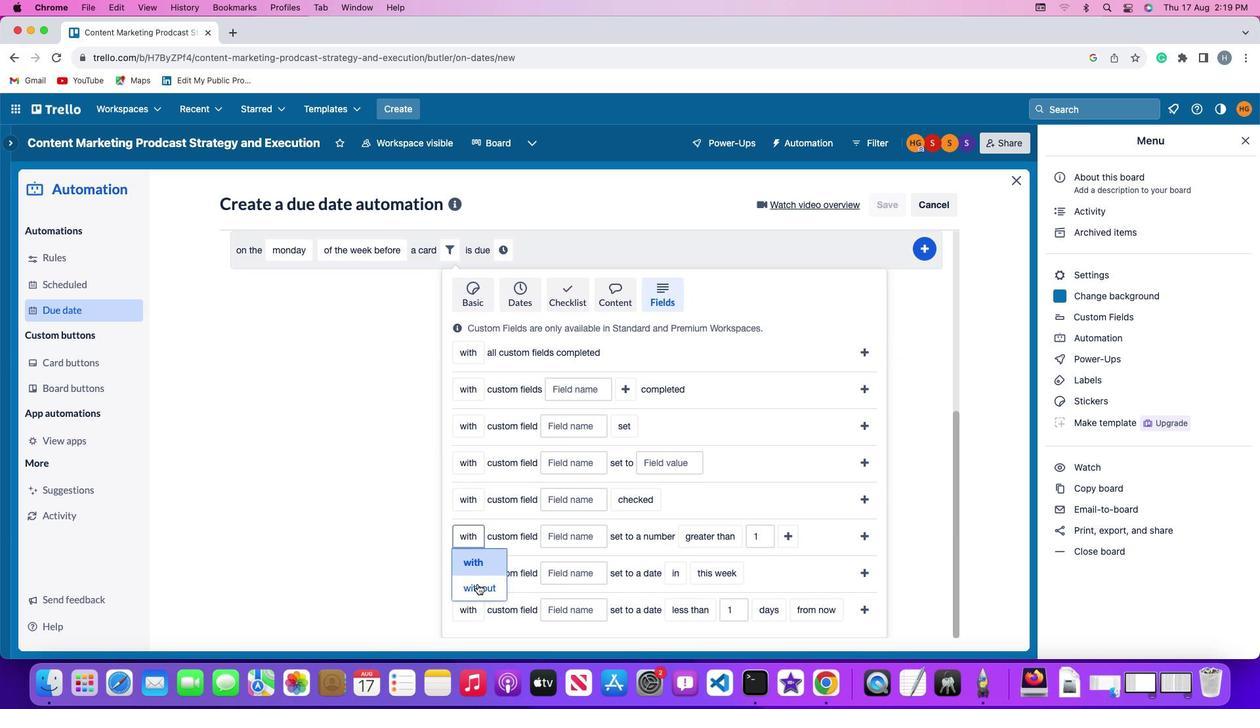 
Action: Mouse moved to (576, 539)
Screenshot: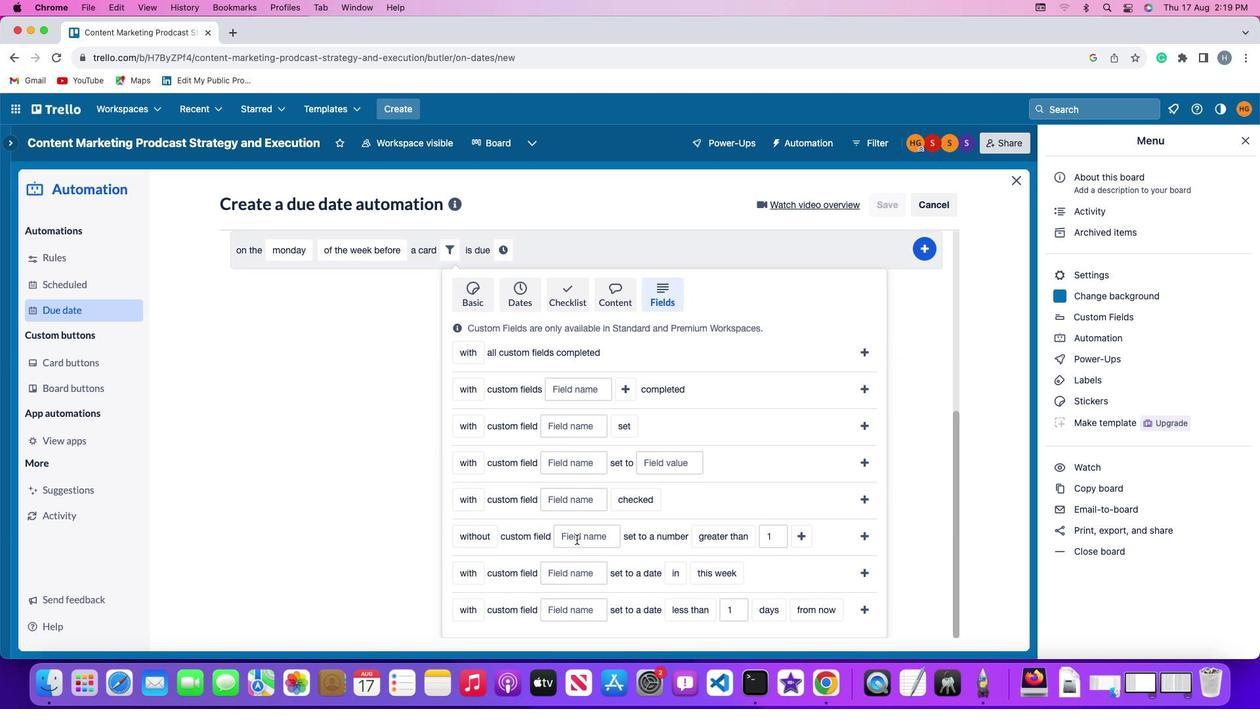 
Action: Mouse pressed left at (576, 539)
Screenshot: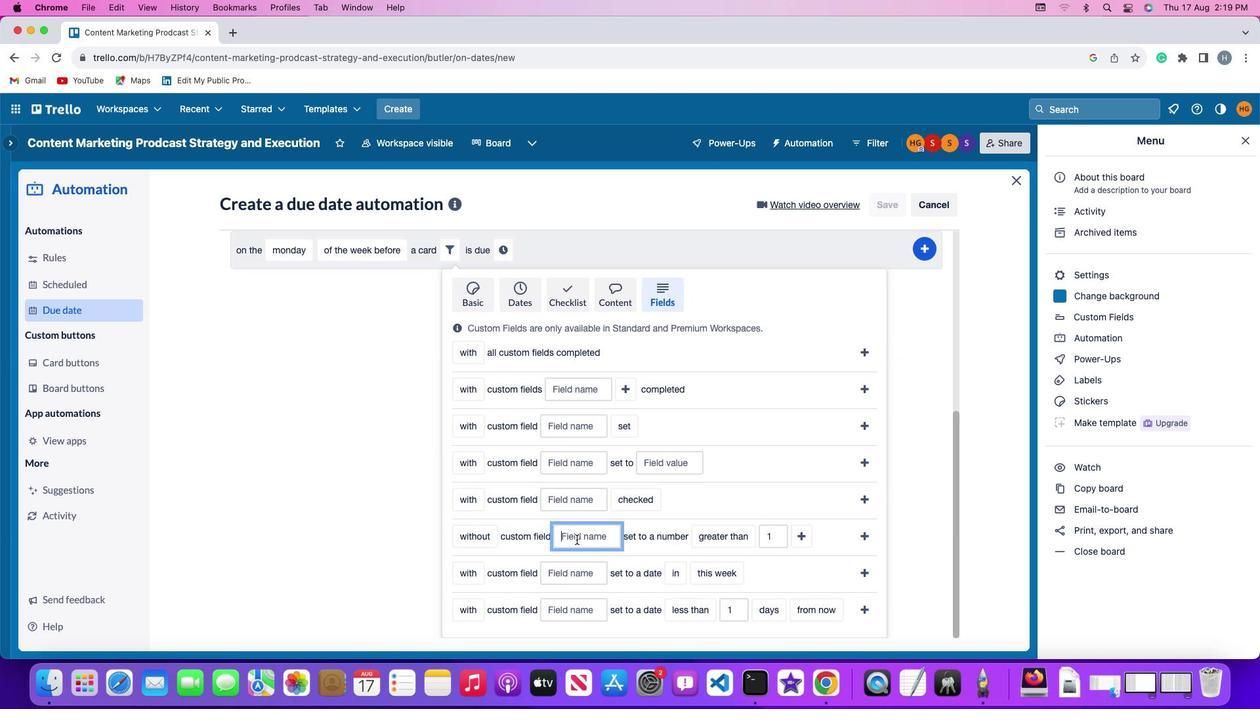 
Action: Mouse moved to (578, 539)
Screenshot: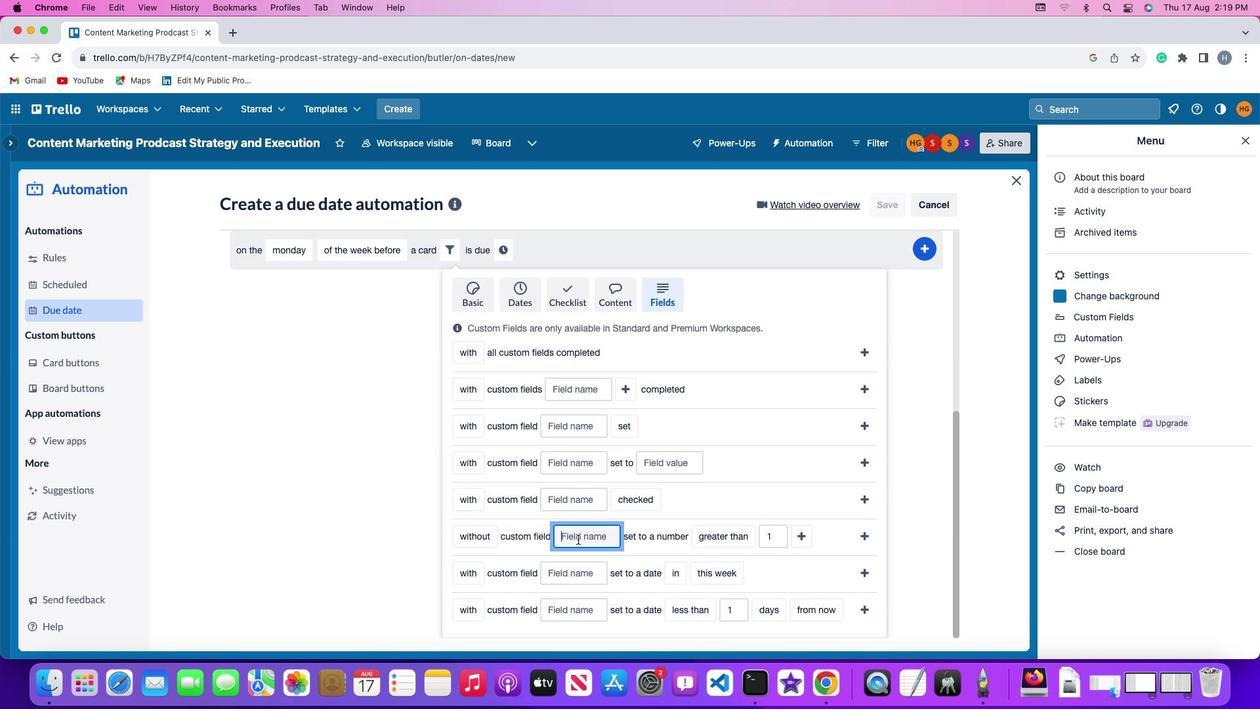 
Action: Key pressed Key.shift'R''e''s''u''m''e'
Screenshot: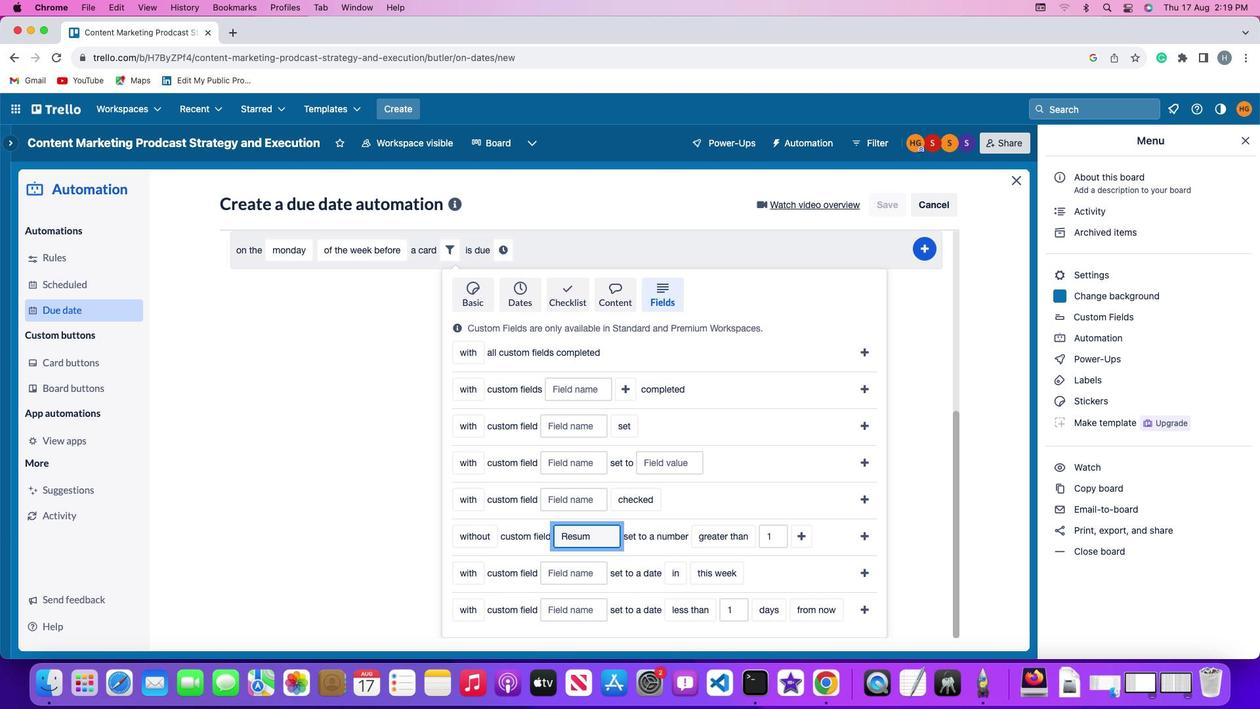 
Action: Mouse moved to (707, 537)
Screenshot: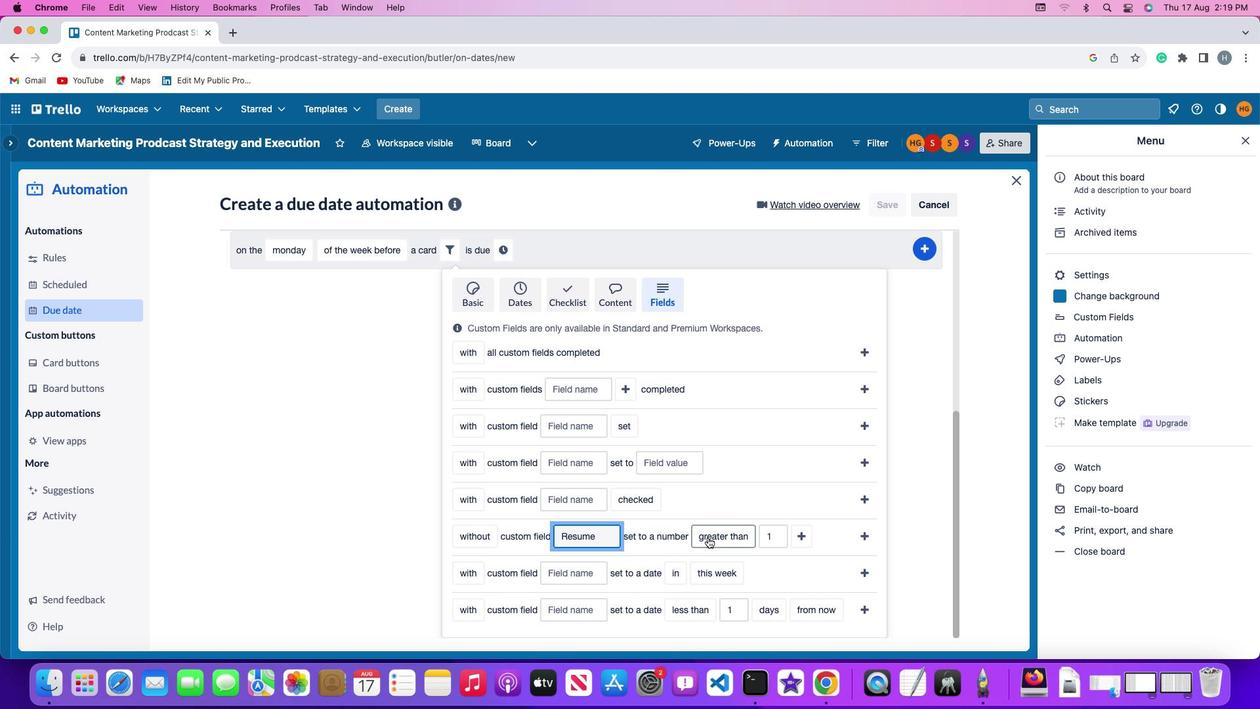 
Action: Mouse pressed left at (707, 537)
Screenshot: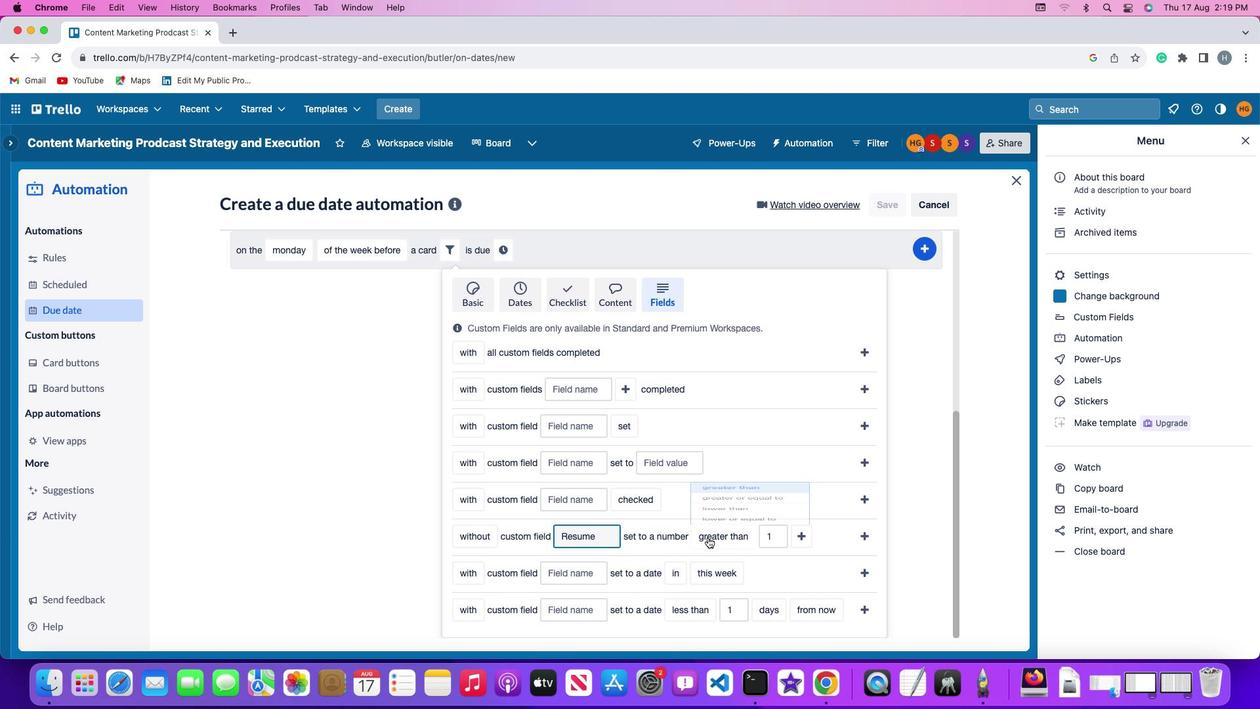 
Action: Mouse moved to (743, 434)
Screenshot: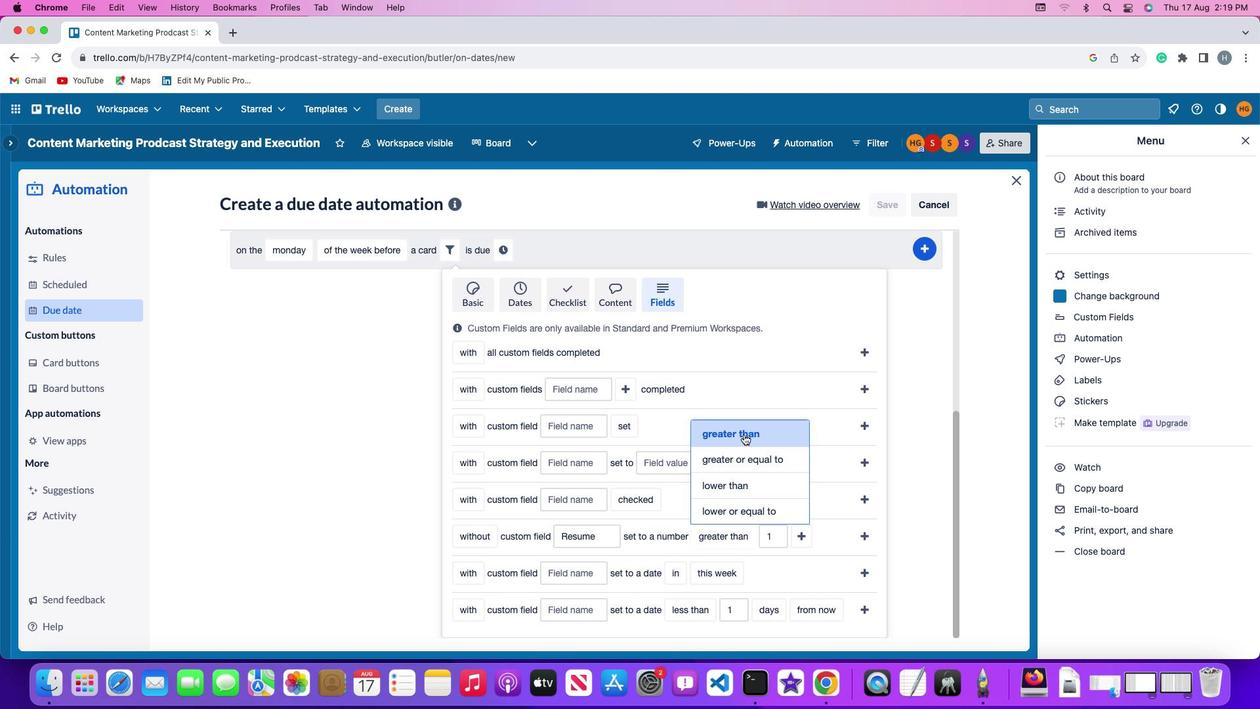 
Action: Mouse pressed left at (743, 434)
Screenshot: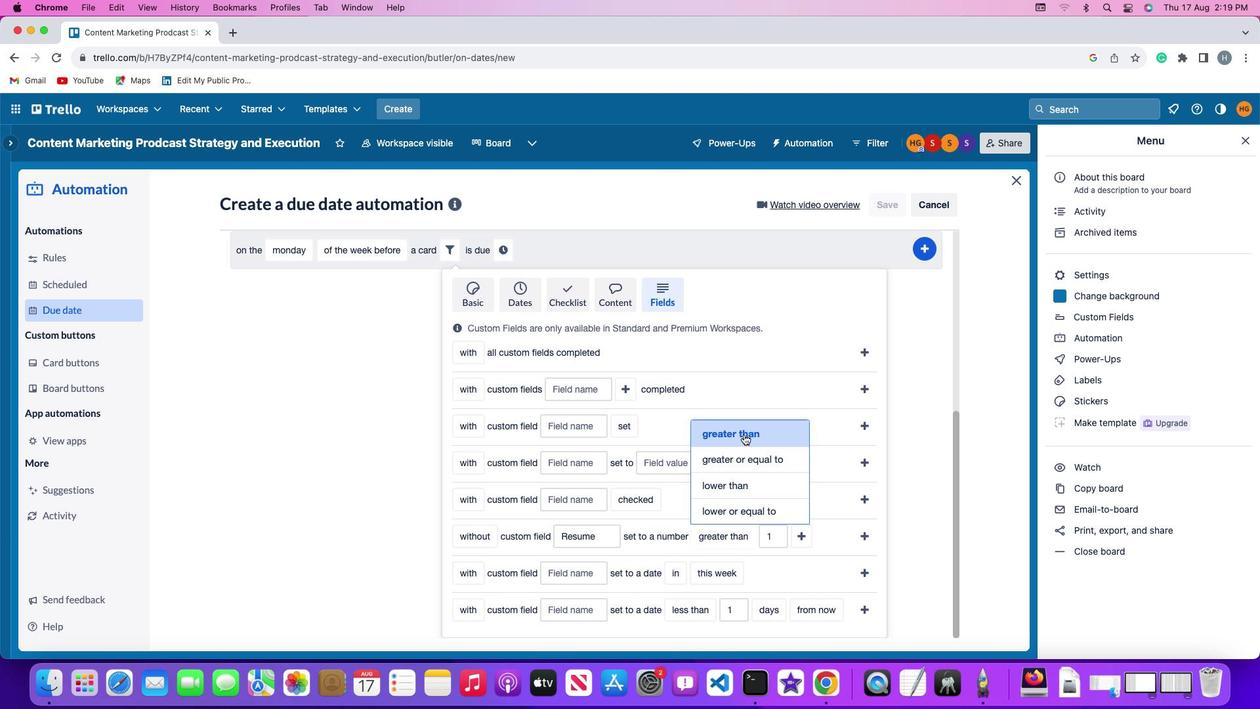
Action: Mouse moved to (779, 535)
Screenshot: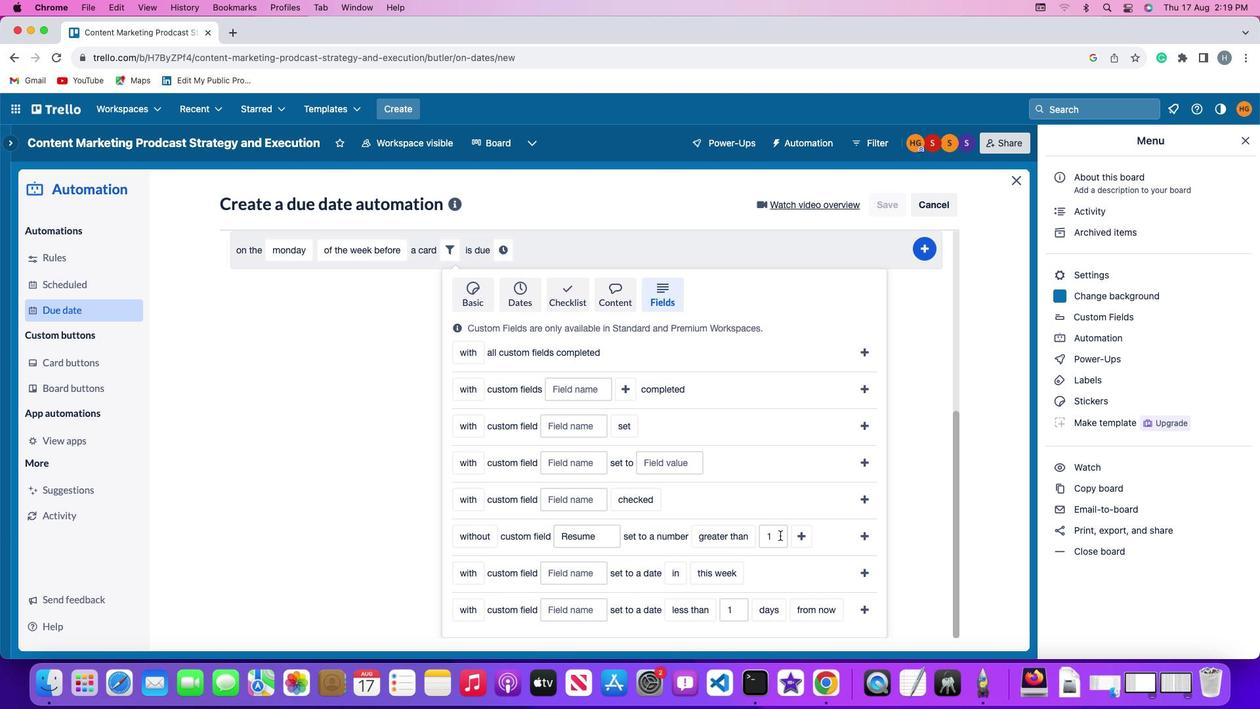 
Action: Mouse pressed left at (779, 535)
Screenshot: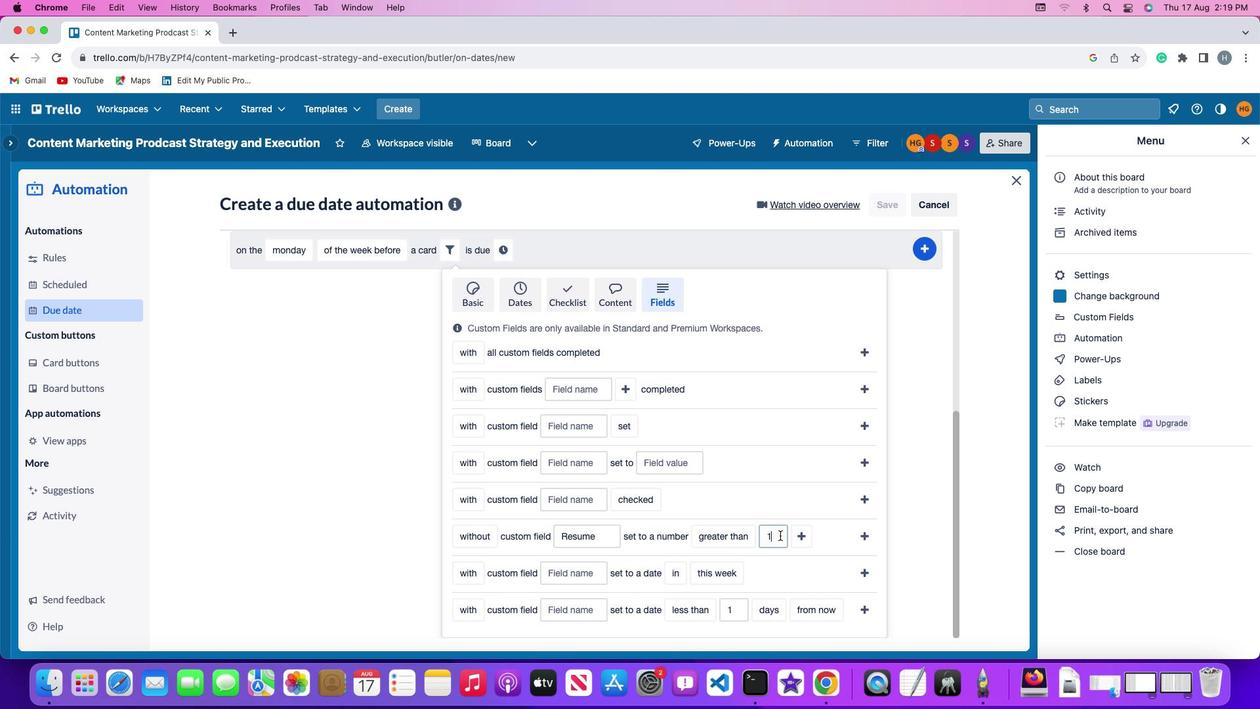 
Action: Mouse moved to (779, 536)
Screenshot: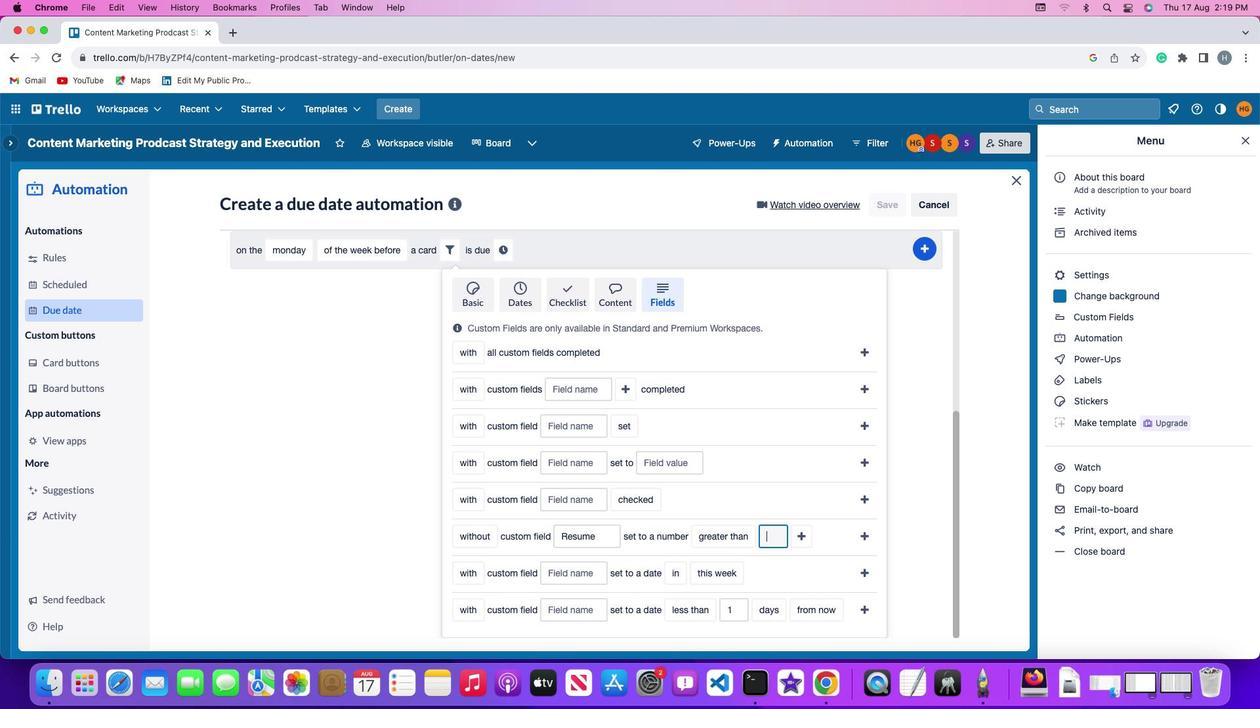 
Action: Key pressed Key.backspace
Screenshot: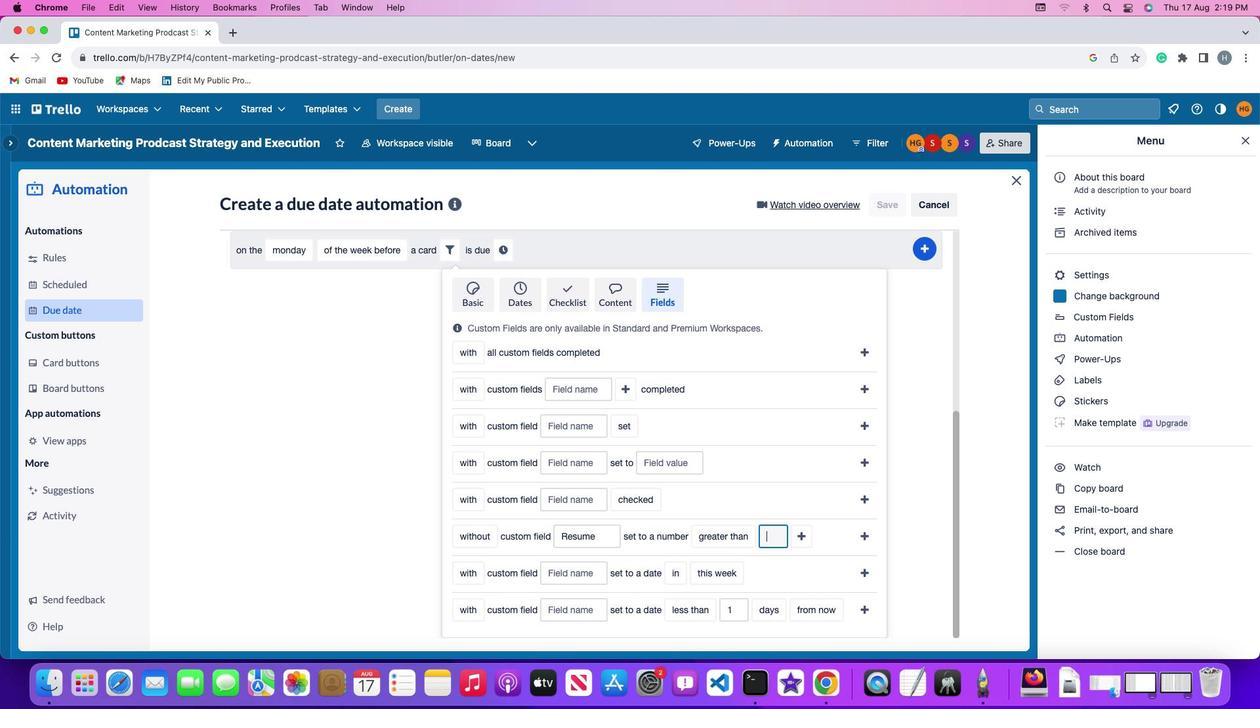 
Action: Mouse moved to (780, 536)
Screenshot: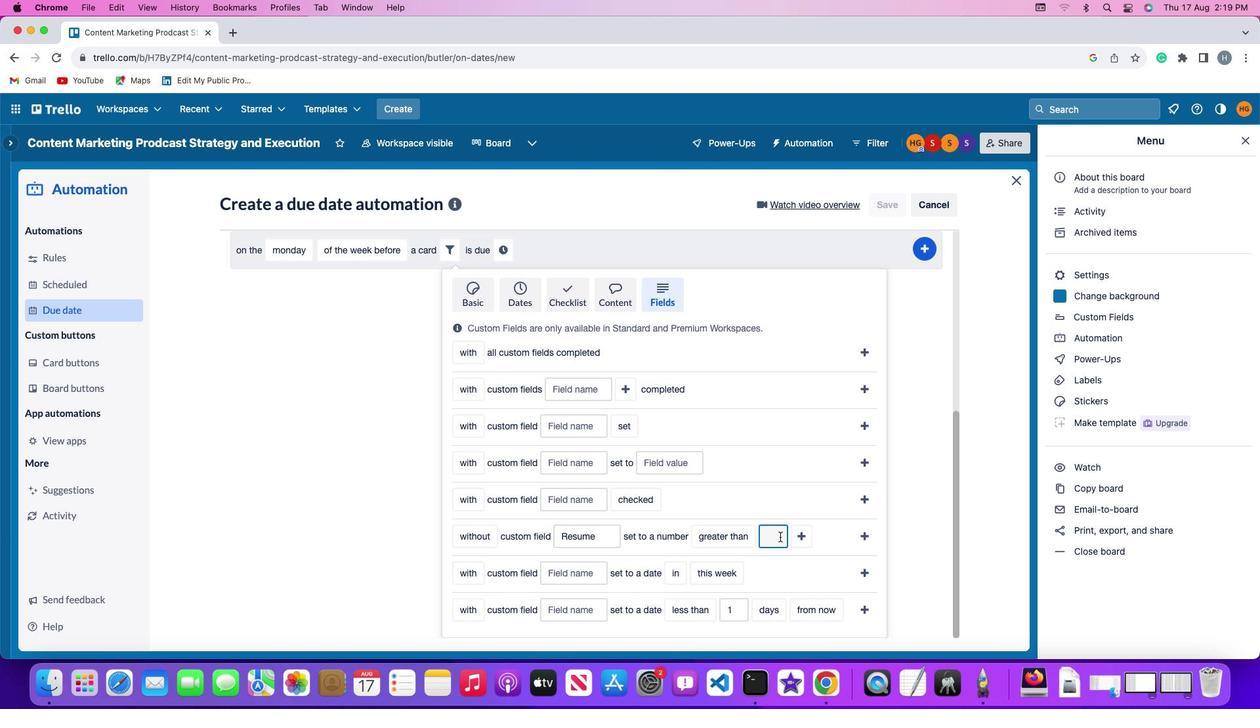 
Action: Key pressed '1'
Screenshot: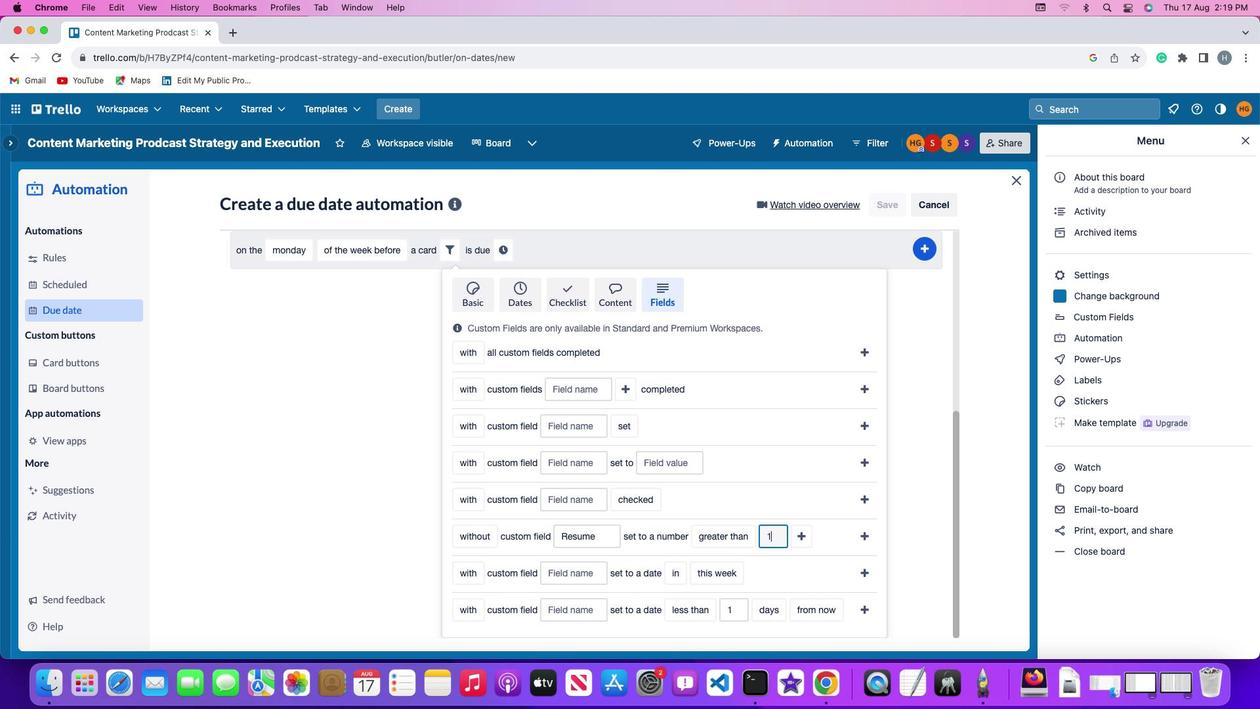 
Action: Mouse moved to (806, 535)
Screenshot: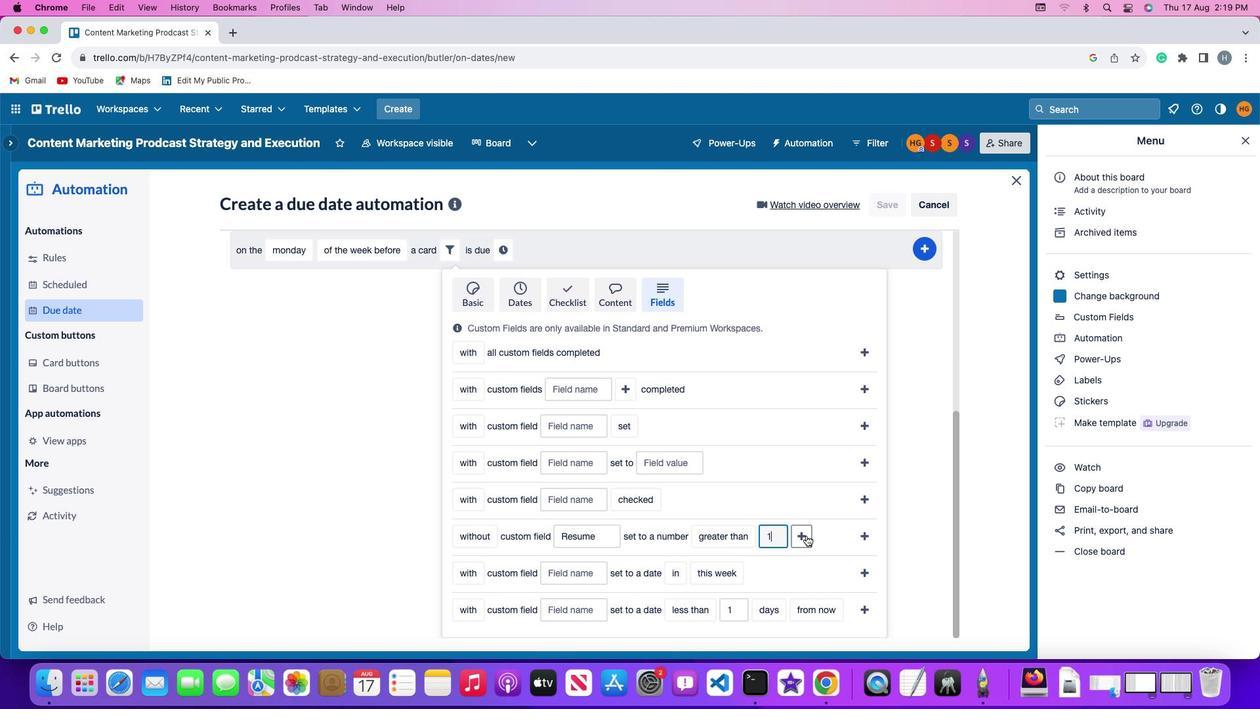 
Action: Mouse pressed left at (806, 535)
Screenshot: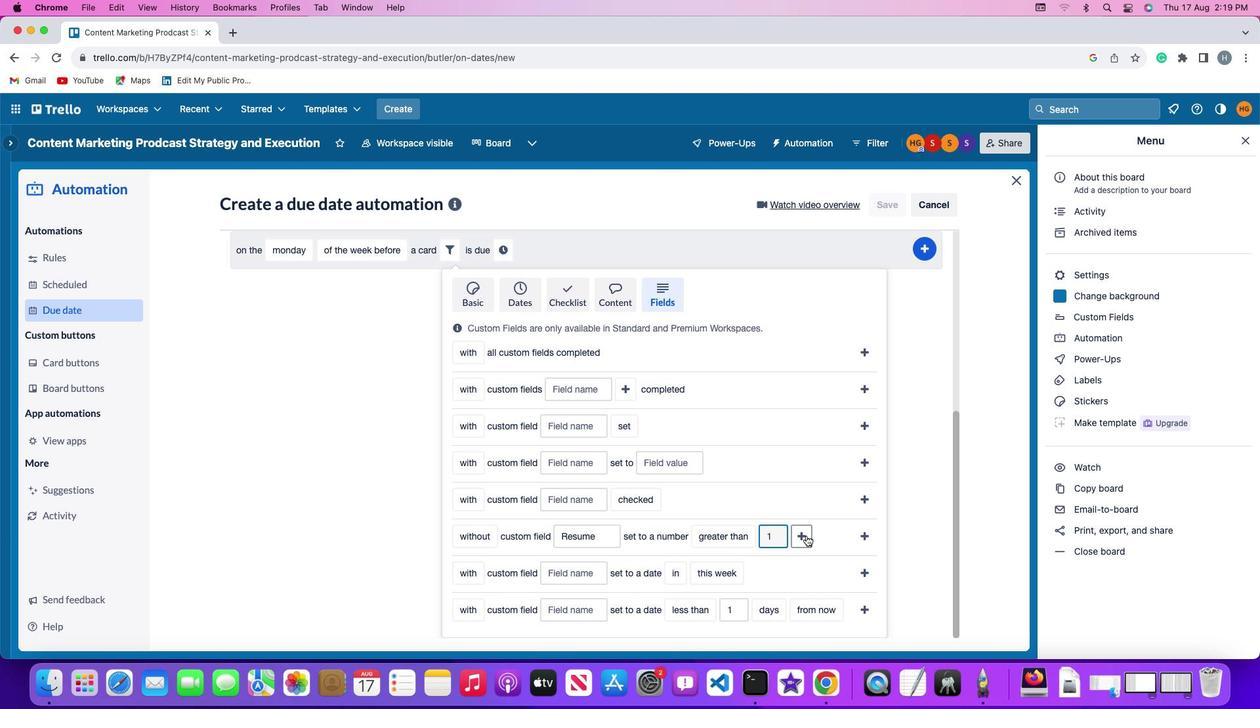 
Action: Mouse moved to (520, 558)
Screenshot: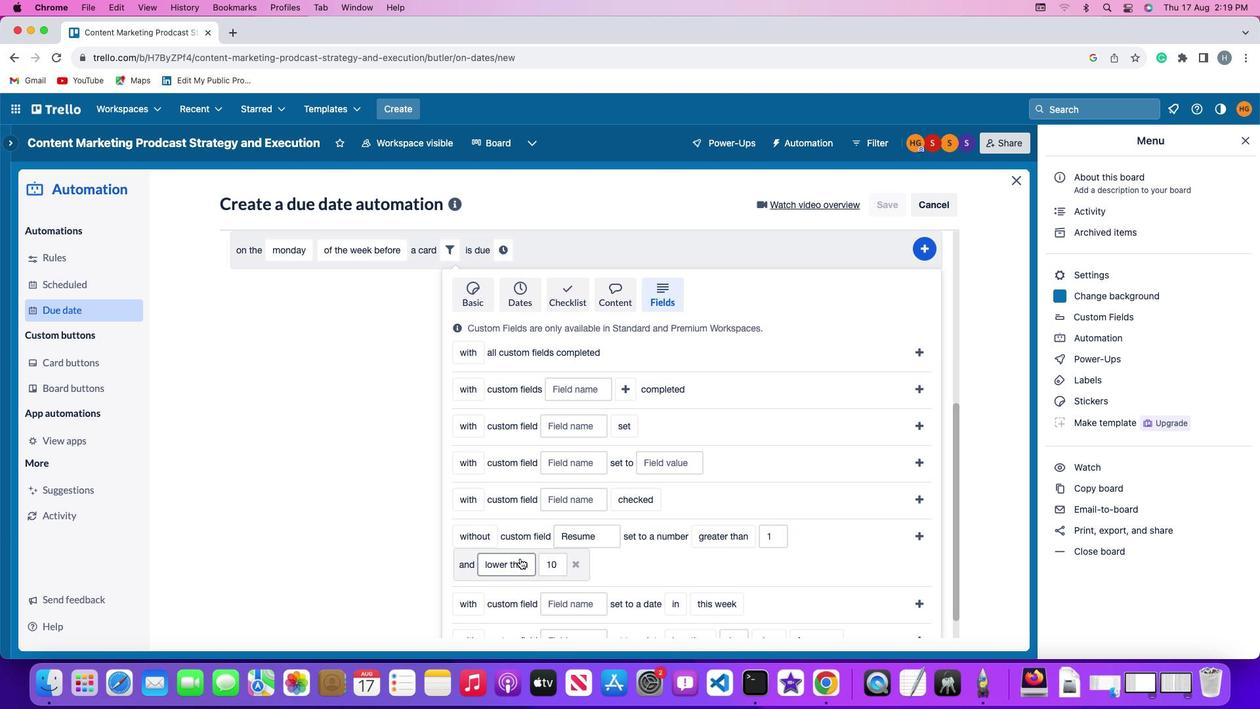 
Action: Mouse pressed left at (520, 558)
Screenshot: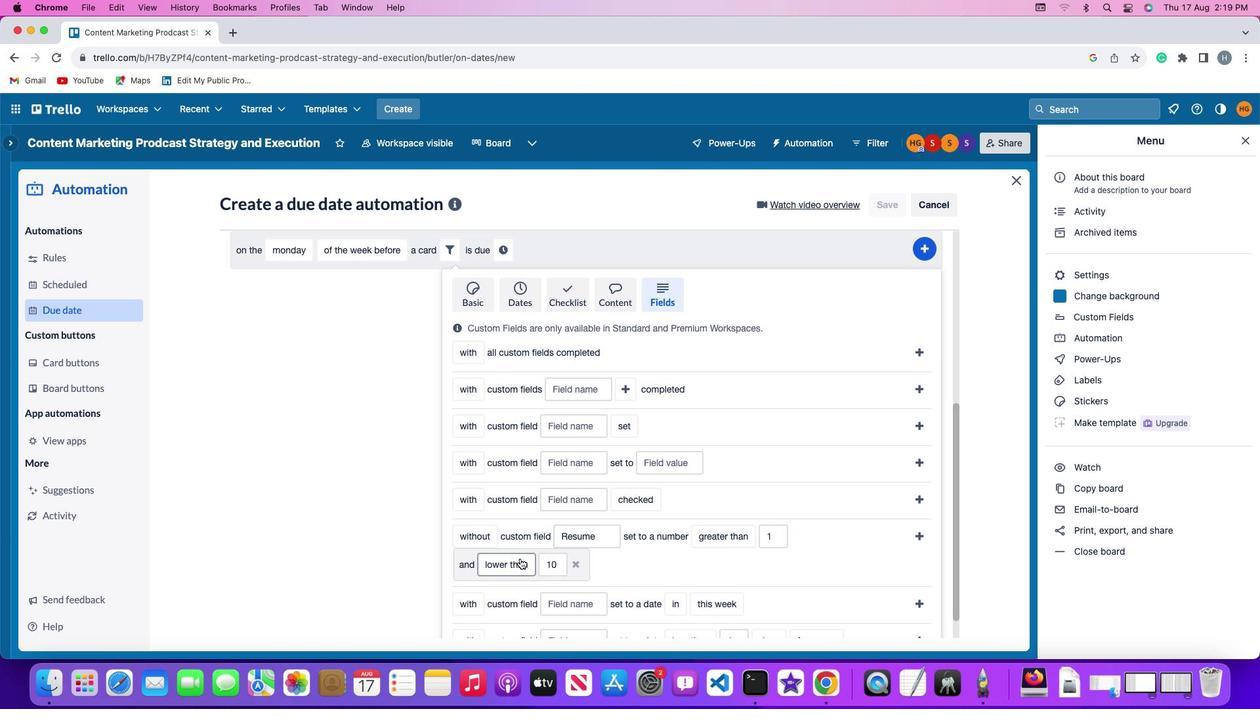 
Action: Mouse moved to (527, 513)
Screenshot: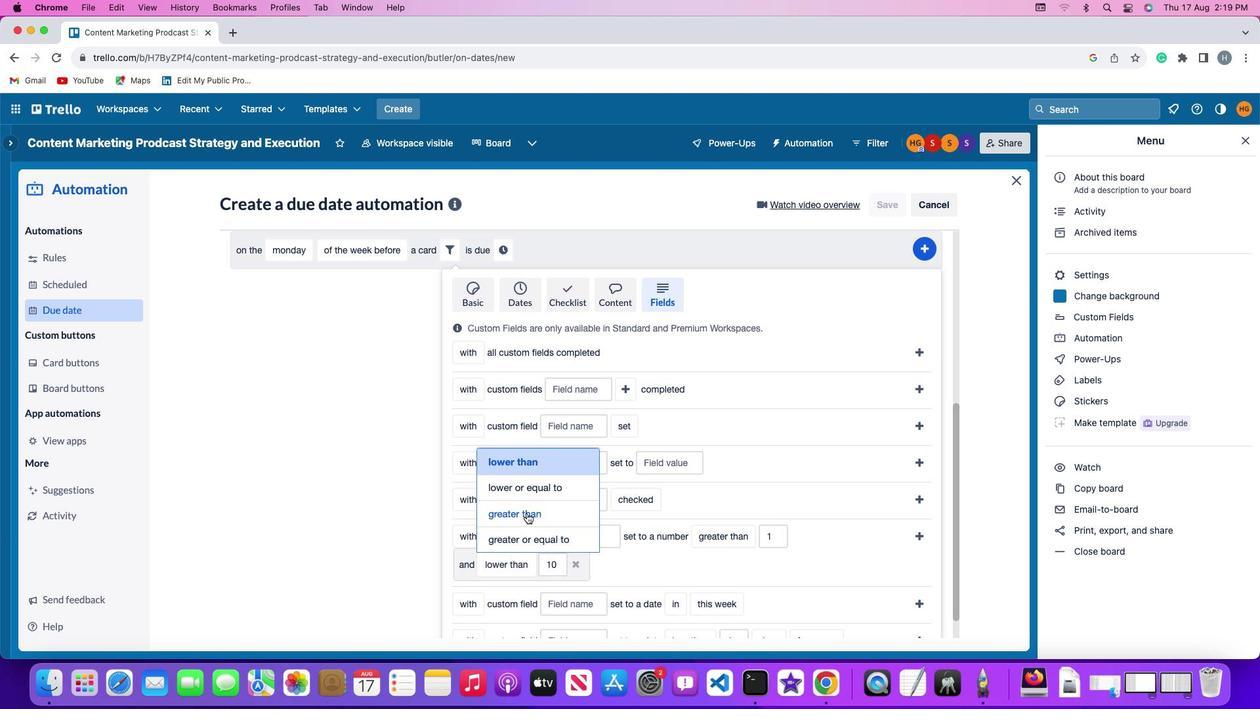 
Action: Mouse pressed left at (527, 513)
Screenshot: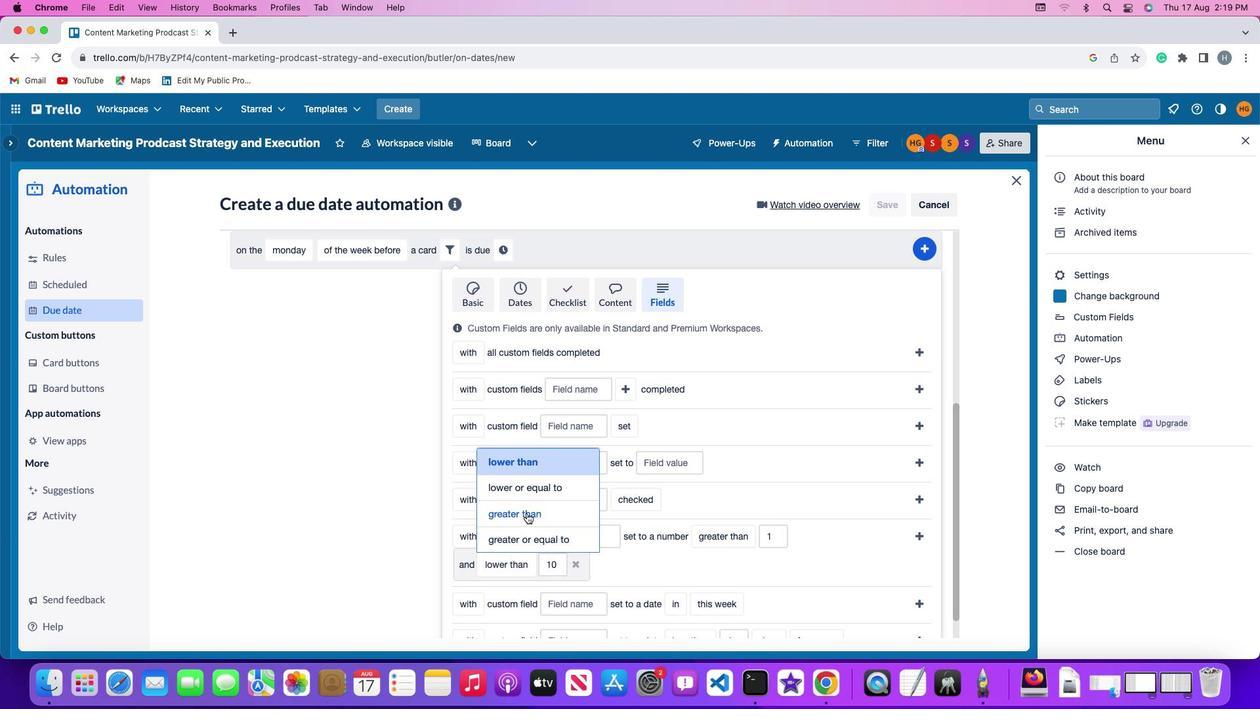 
Action: Mouse moved to (568, 562)
Screenshot: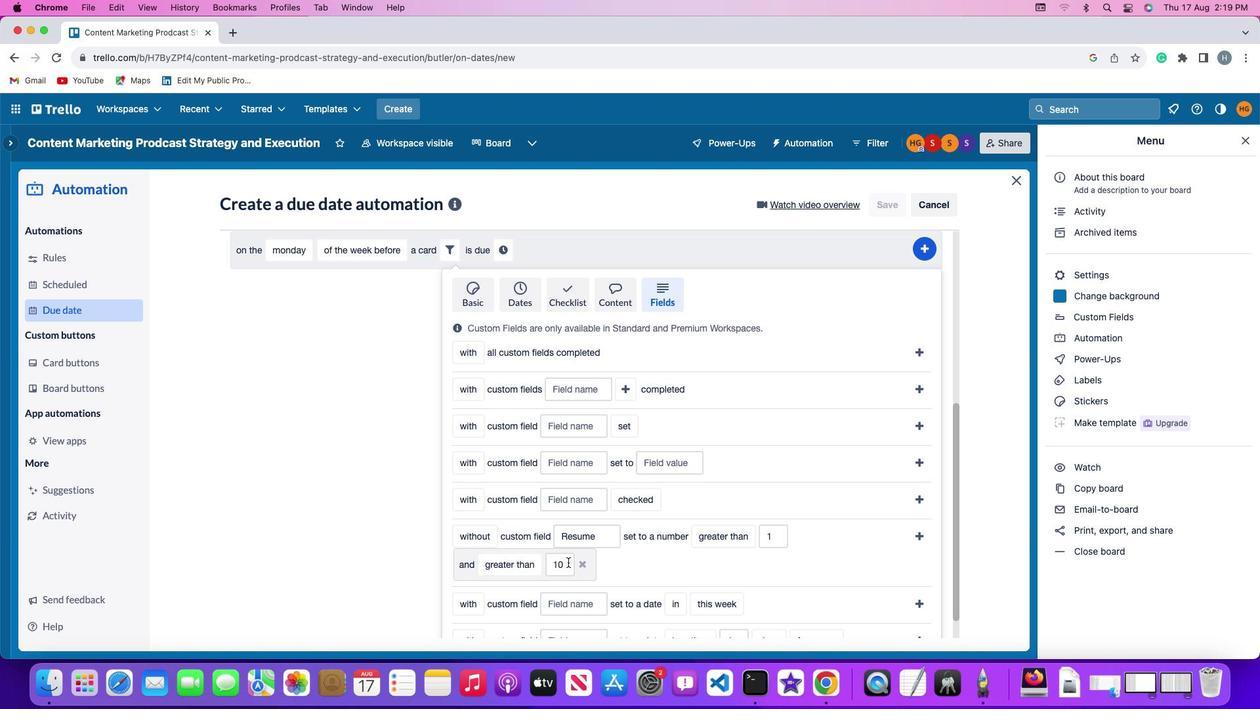 
Action: Mouse pressed left at (568, 562)
Screenshot: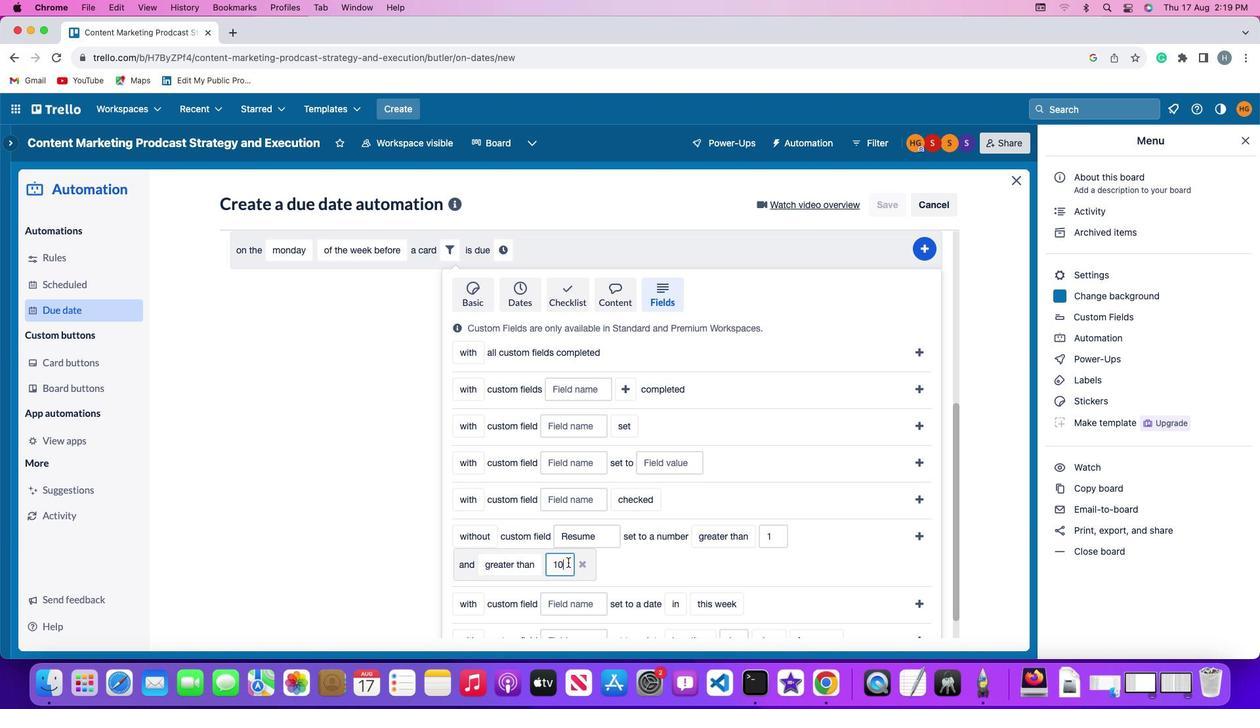 
Action: Key pressed Key.backspaceKey.backspace'1''0'
Screenshot: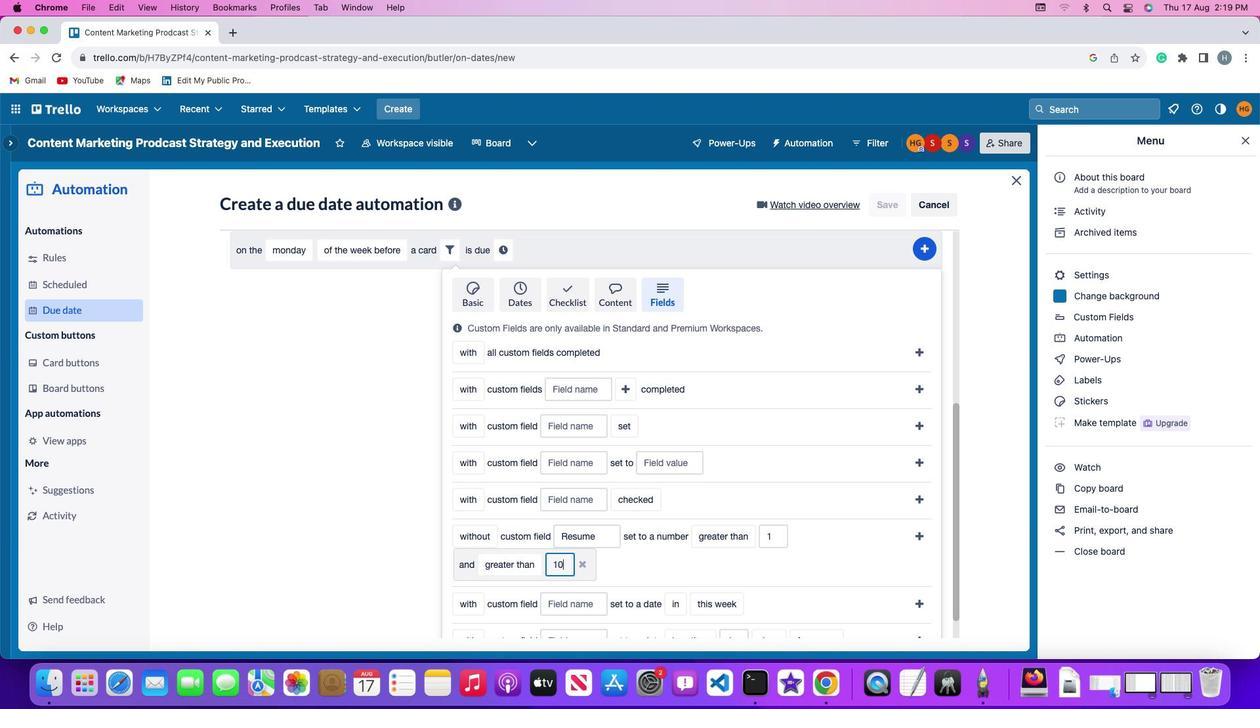 
Action: Mouse moved to (923, 533)
Screenshot: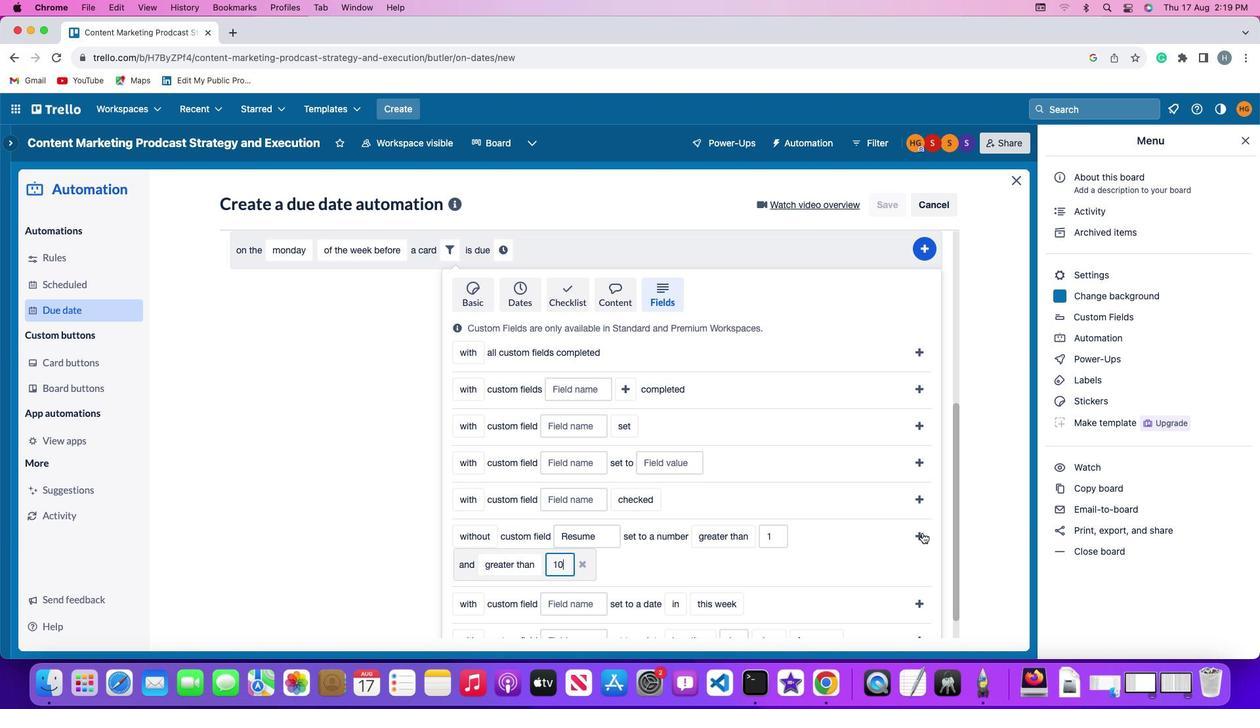 
Action: Mouse pressed left at (923, 533)
Screenshot: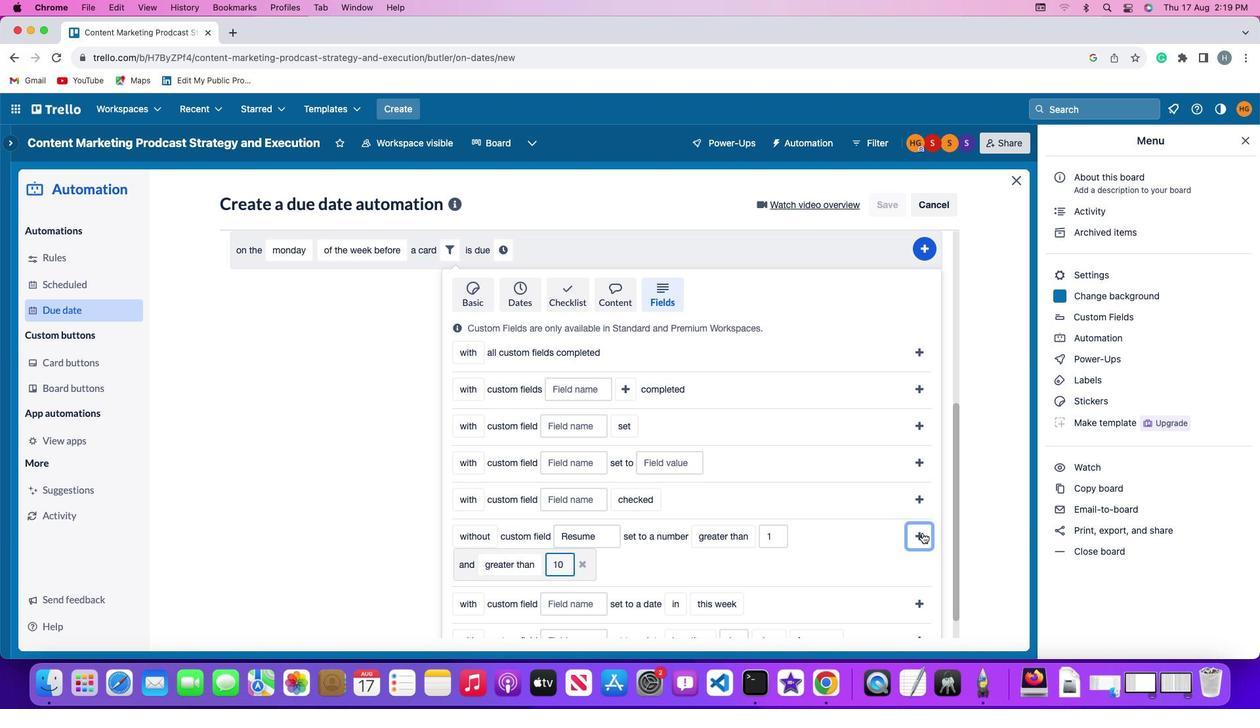 
Action: Mouse moved to (870, 564)
Screenshot: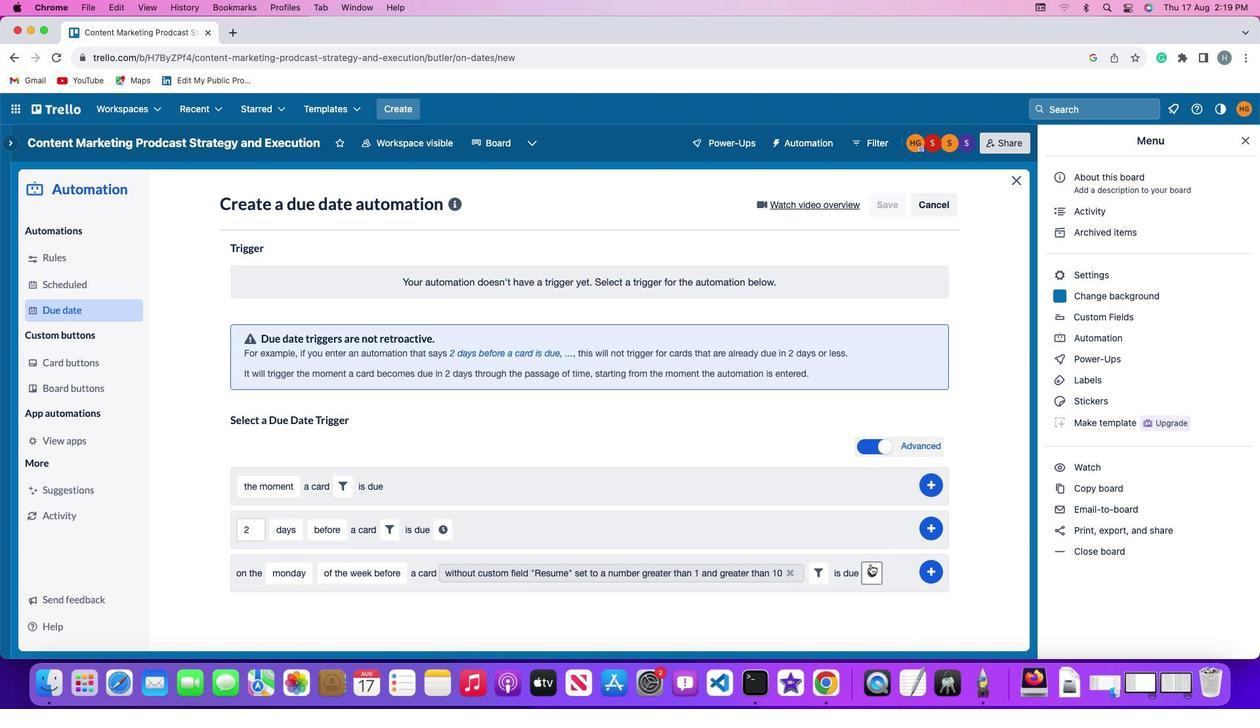 
Action: Mouse pressed left at (870, 564)
Screenshot: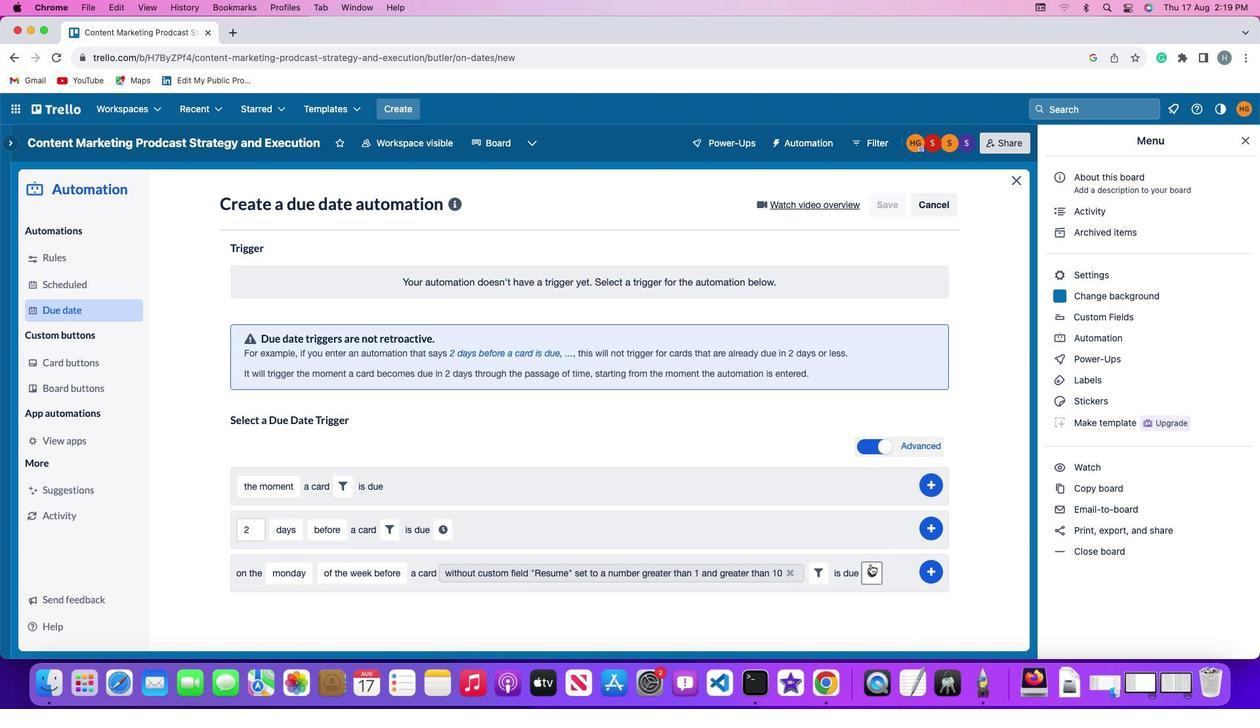 
Action: Mouse moved to (270, 603)
Screenshot: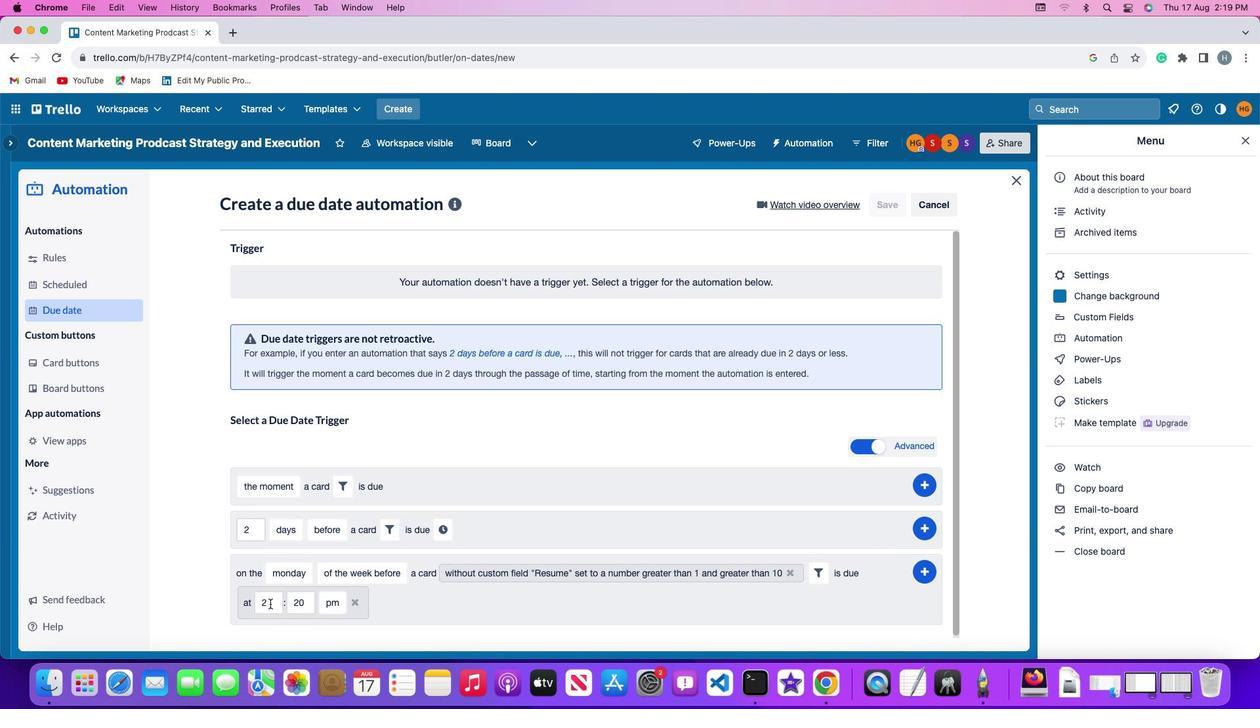 
Action: Mouse pressed left at (270, 603)
Screenshot: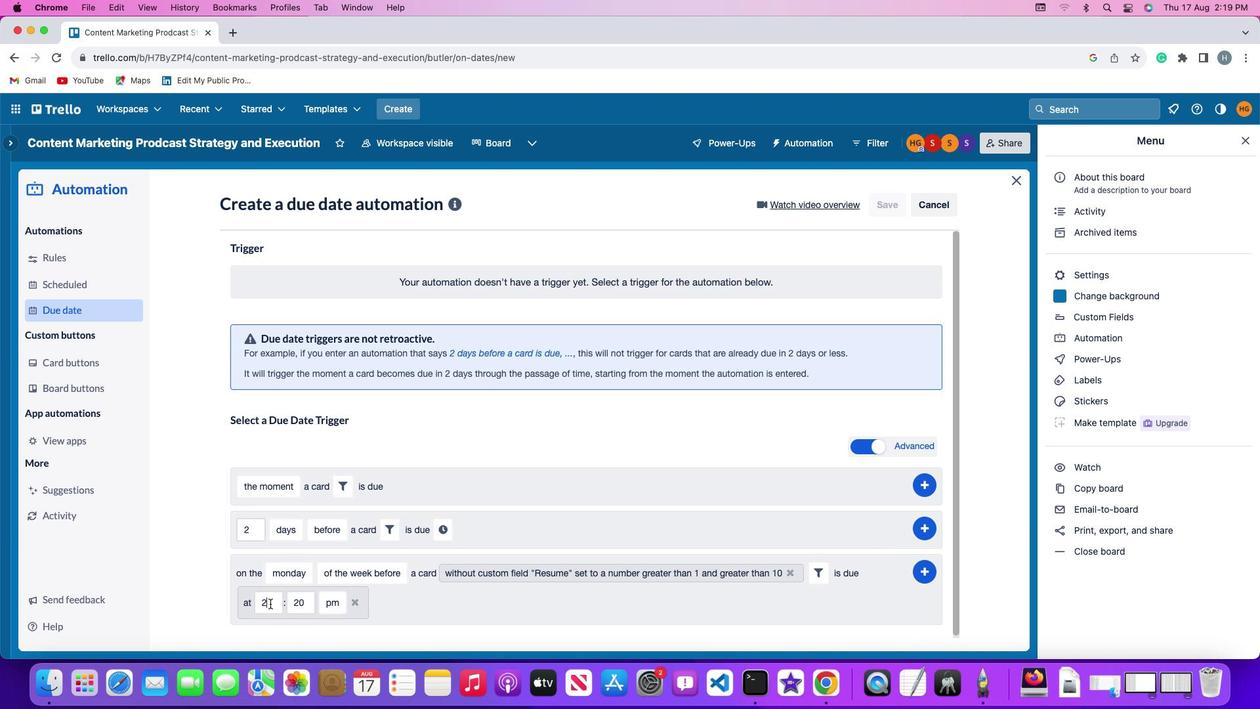 
Action: Key pressed Key.backspace'1''1'
Screenshot: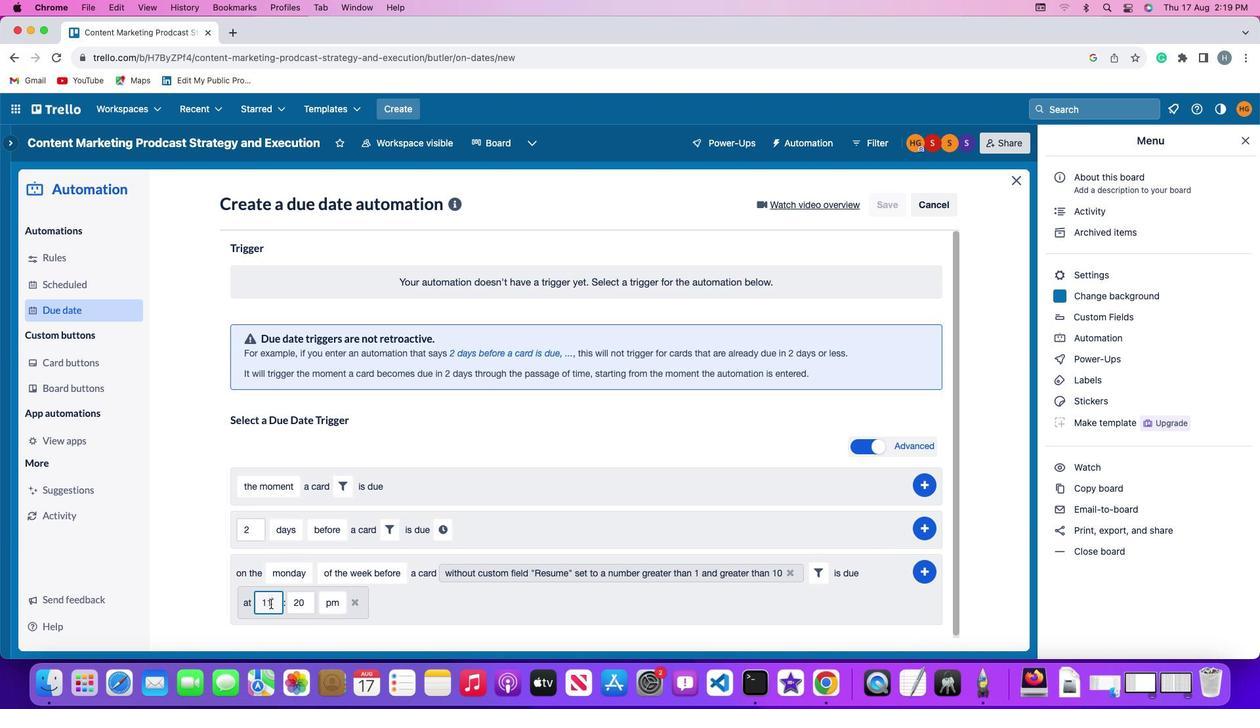 
Action: Mouse moved to (307, 603)
Screenshot: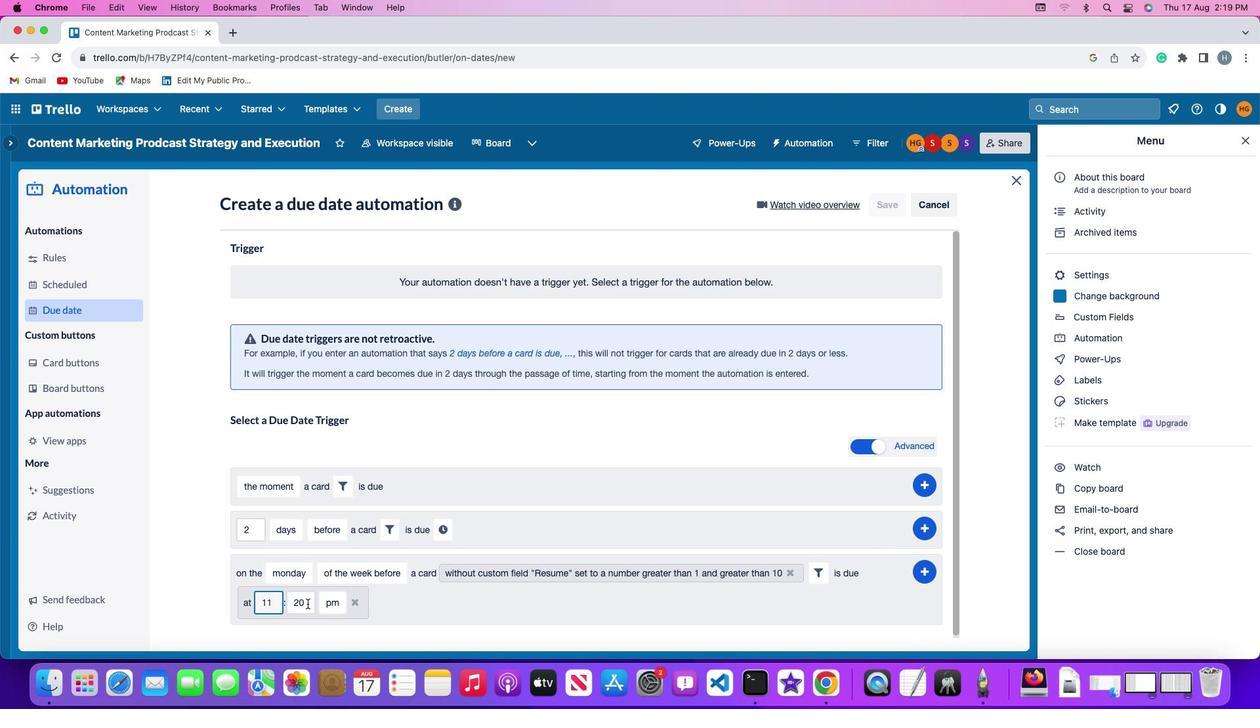 
Action: Mouse pressed left at (307, 603)
Screenshot: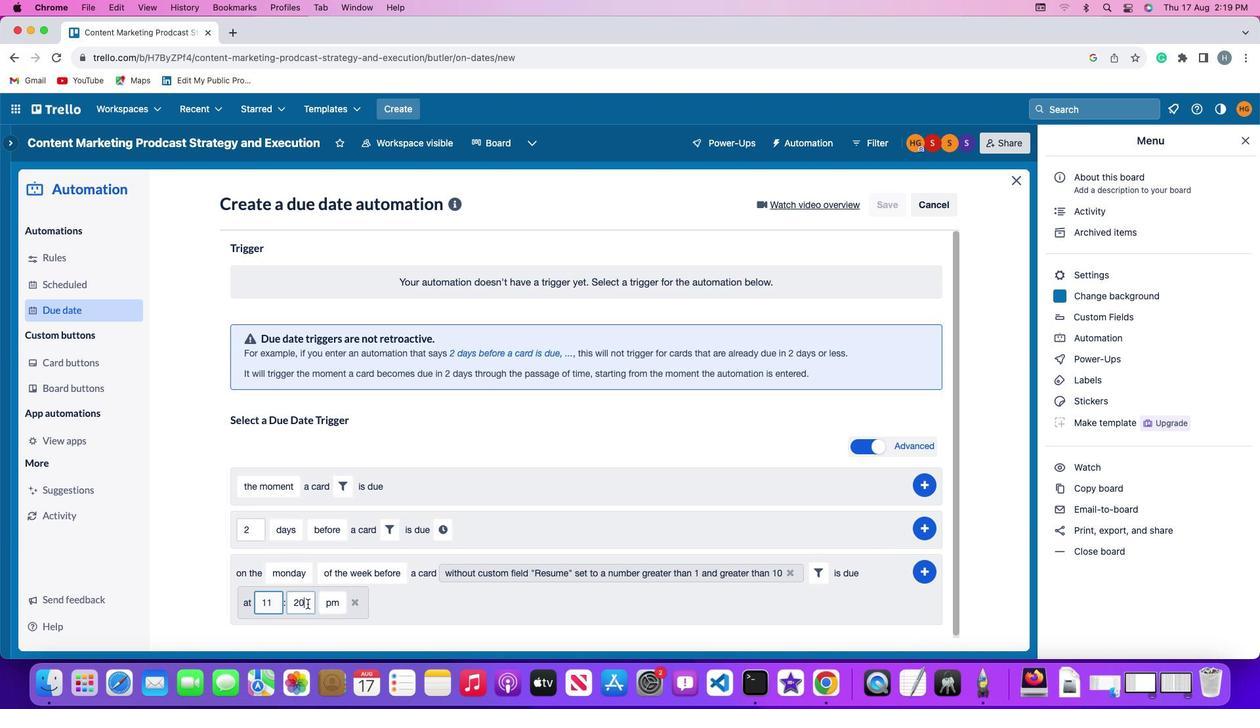 
Action: Key pressed Key.backspaceKey.backspace'0''0'
Screenshot: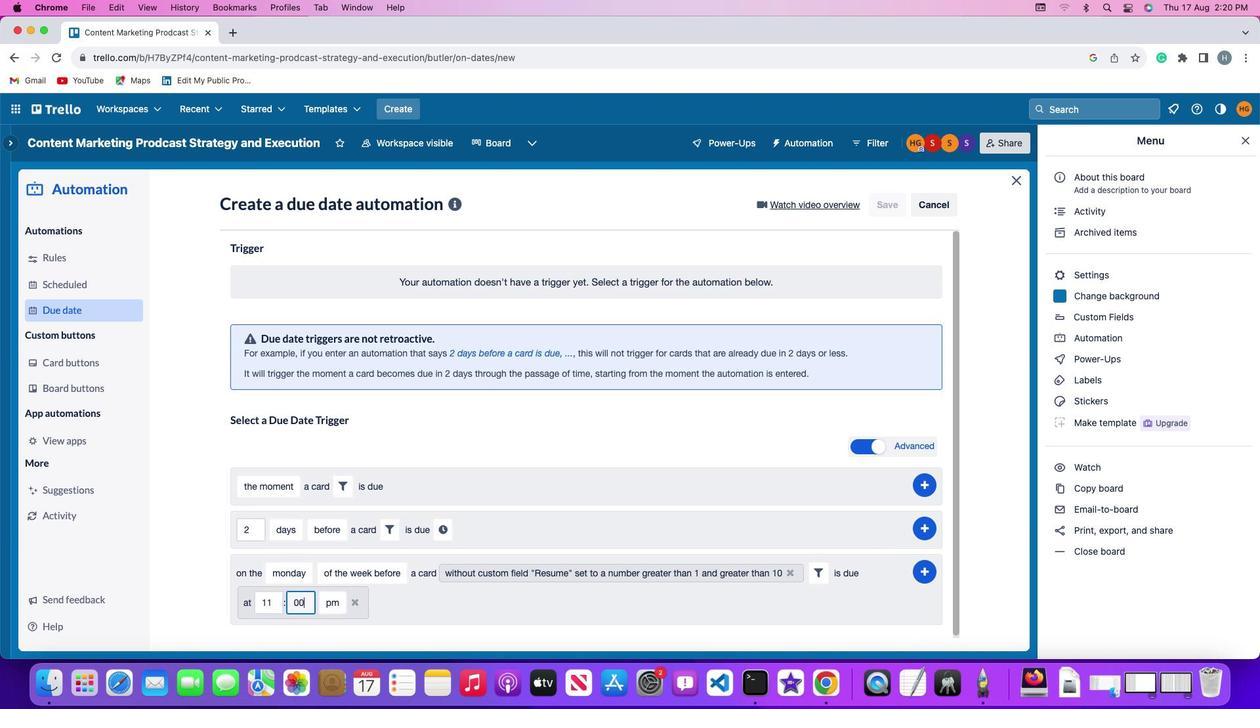 
Action: Mouse moved to (336, 601)
Screenshot: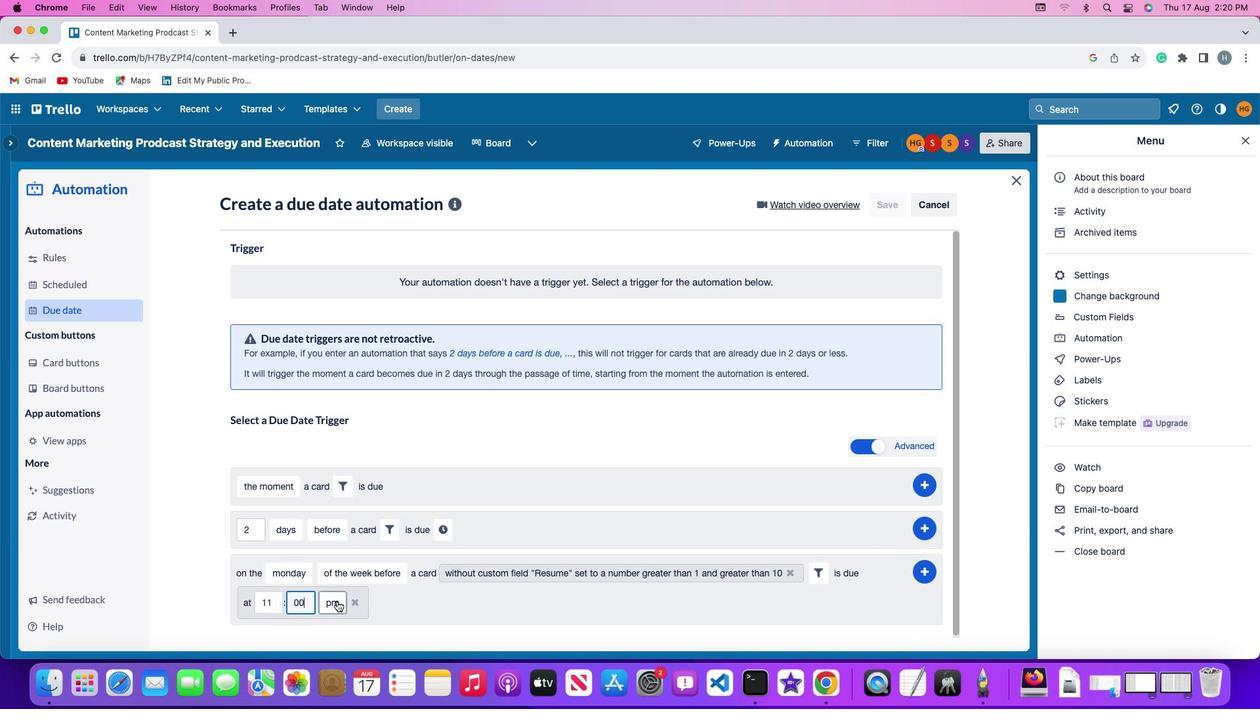 
Action: Mouse pressed left at (336, 601)
Screenshot: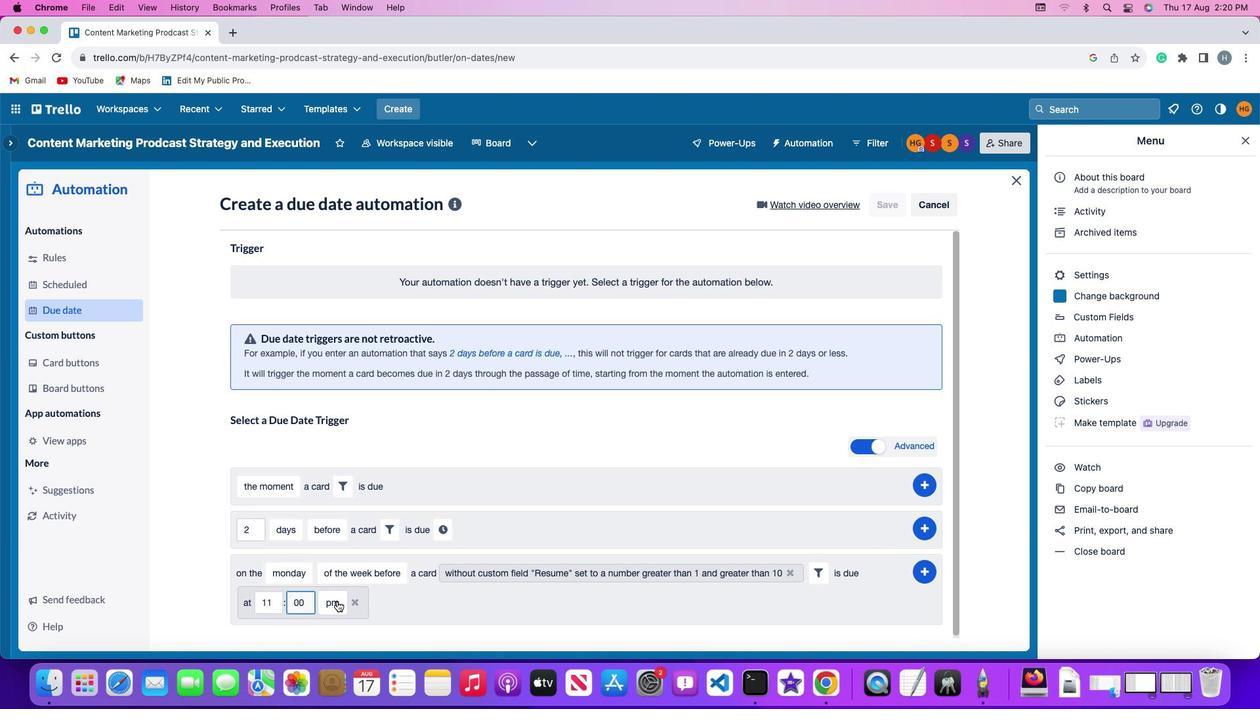 
Action: Mouse moved to (338, 552)
Screenshot: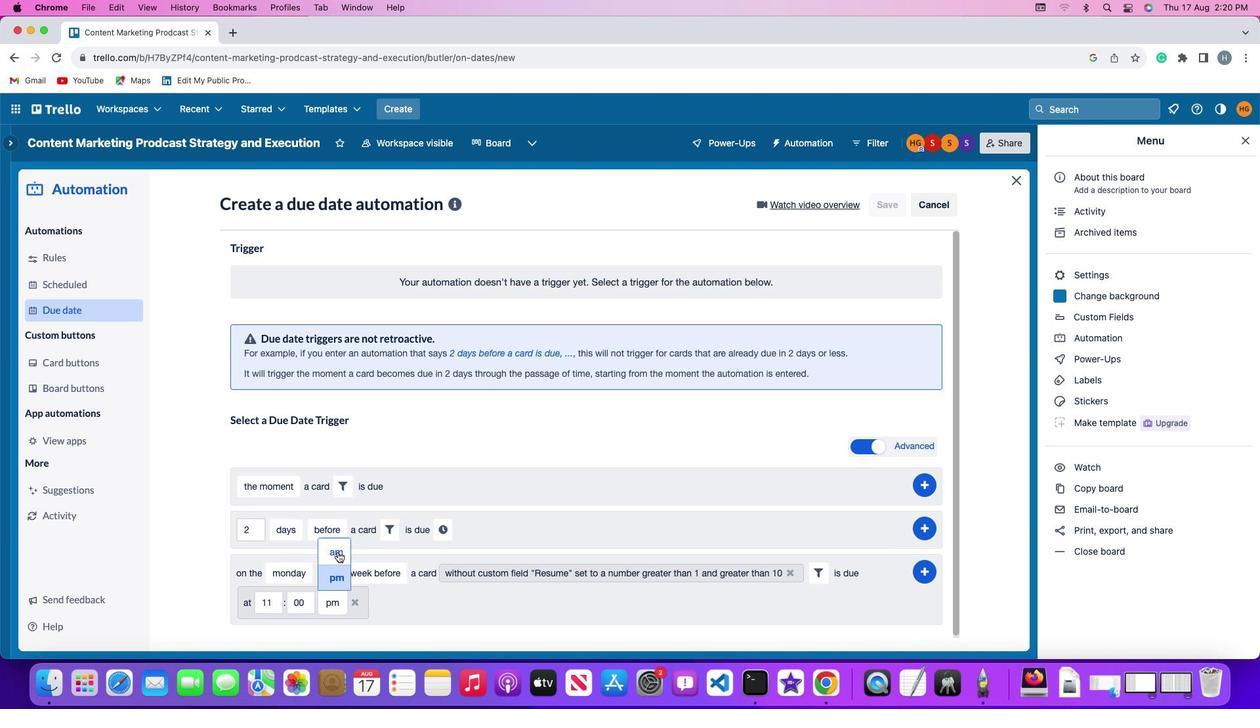 
Action: Mouse pressed left at (338, 552)
Screenshot: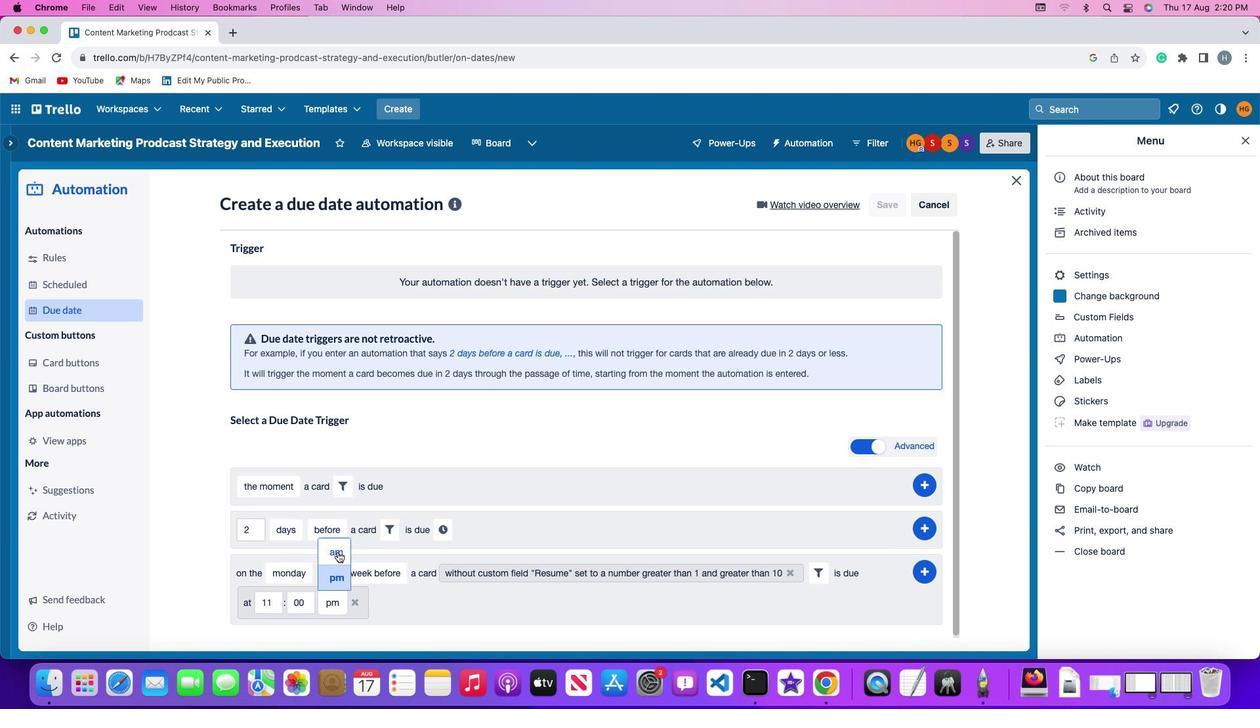 
Action: Mouse moved to (929, 569)
Screenshot: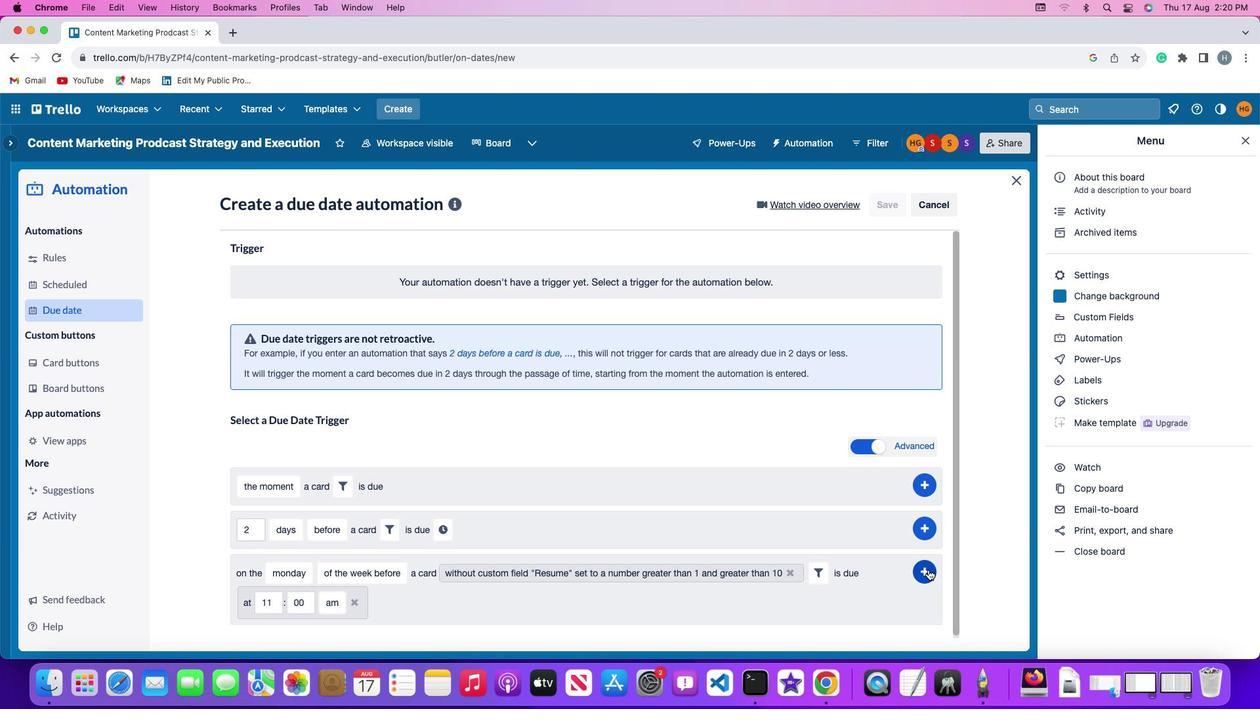 
Action: Mouse pressed left at (929, 569)
Screenshot: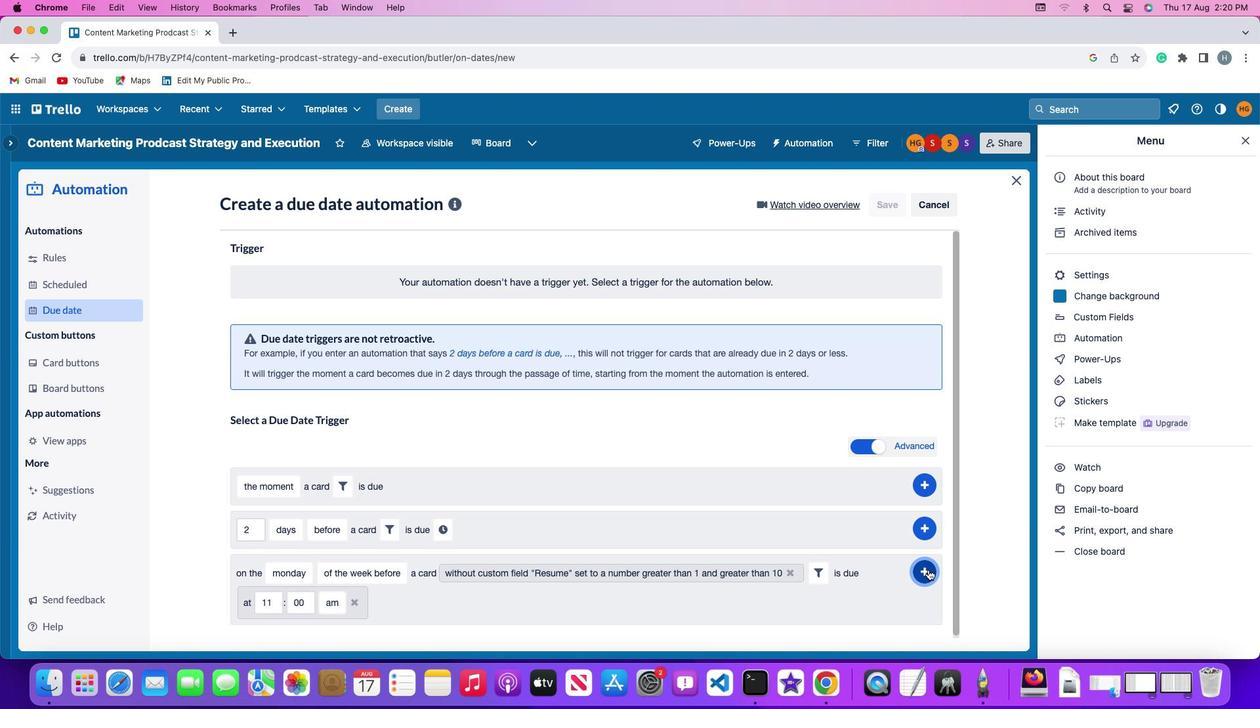 
Action: Mouse moved to (990, 478)
Screenshot: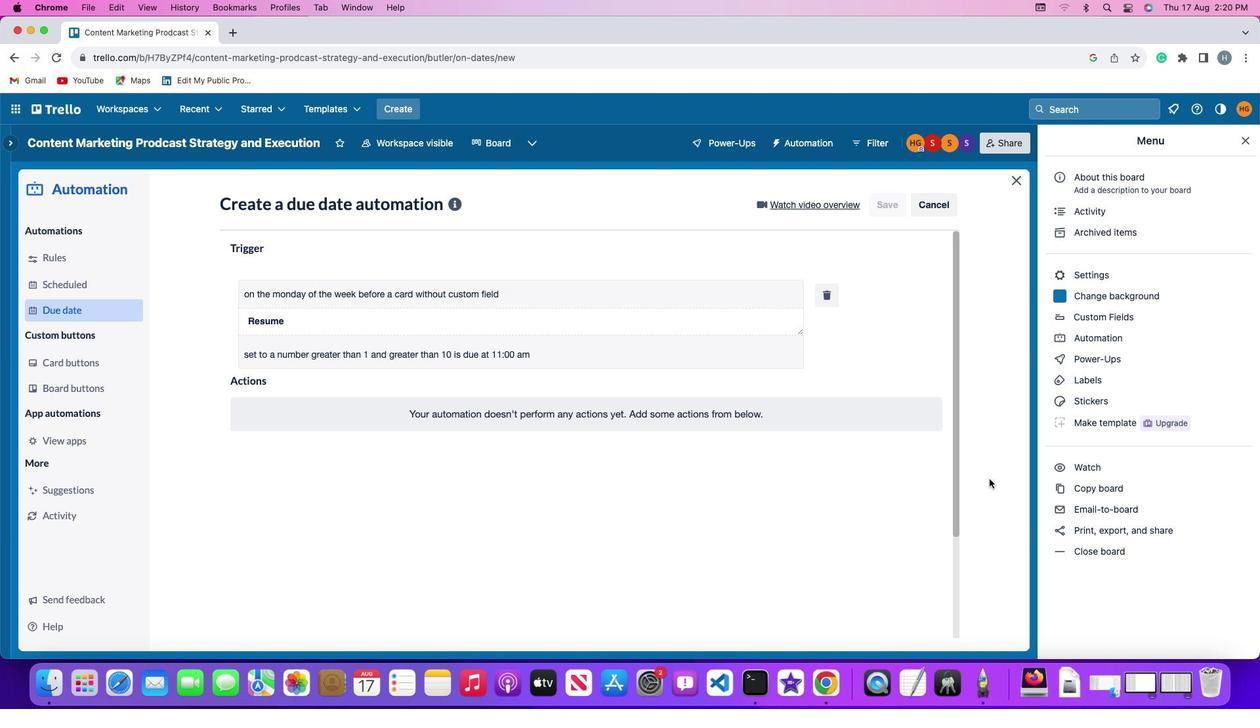 
